 Task: Create new contact,   with mail id: 'Madison_Walker@Protonmail.com', first name: 'Madison', Last name: 'Walker', Job Title: Systems Administrator, Phone number (305) 555-1234. Change life cycle stage to  'Lead' and lead status to 'New'. Add new company to the associated contact: www.towergate.com and type: Prospect. Logged in from softage.6@softage.net
Action: Mouse moved to (101, 70)
Screenshot: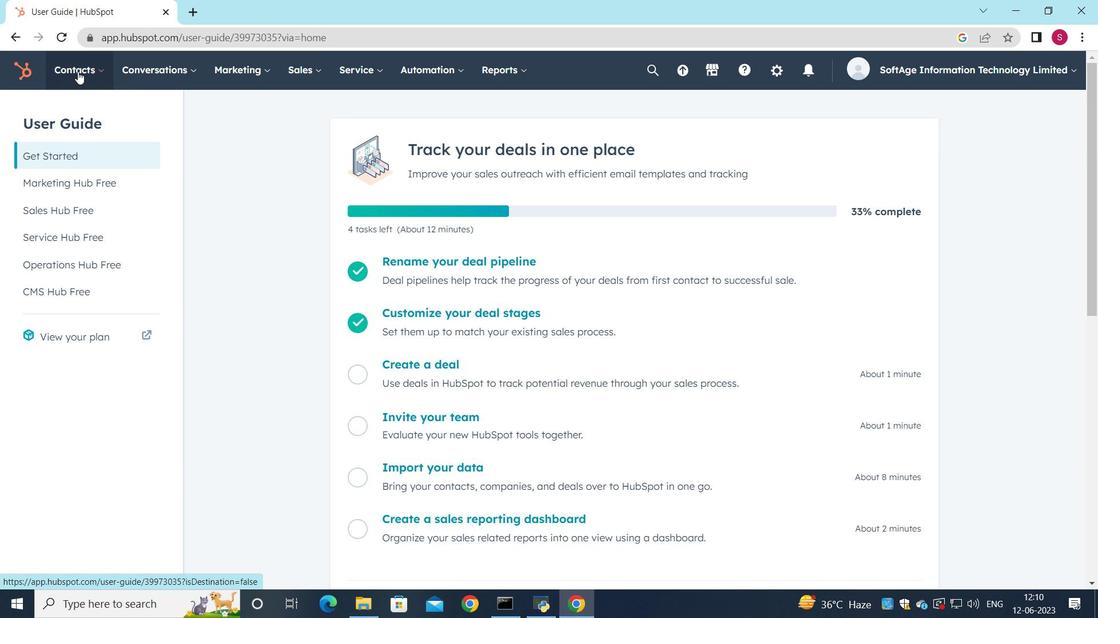 
Action: Mouse pressed left at (101, 70)
Screenshot: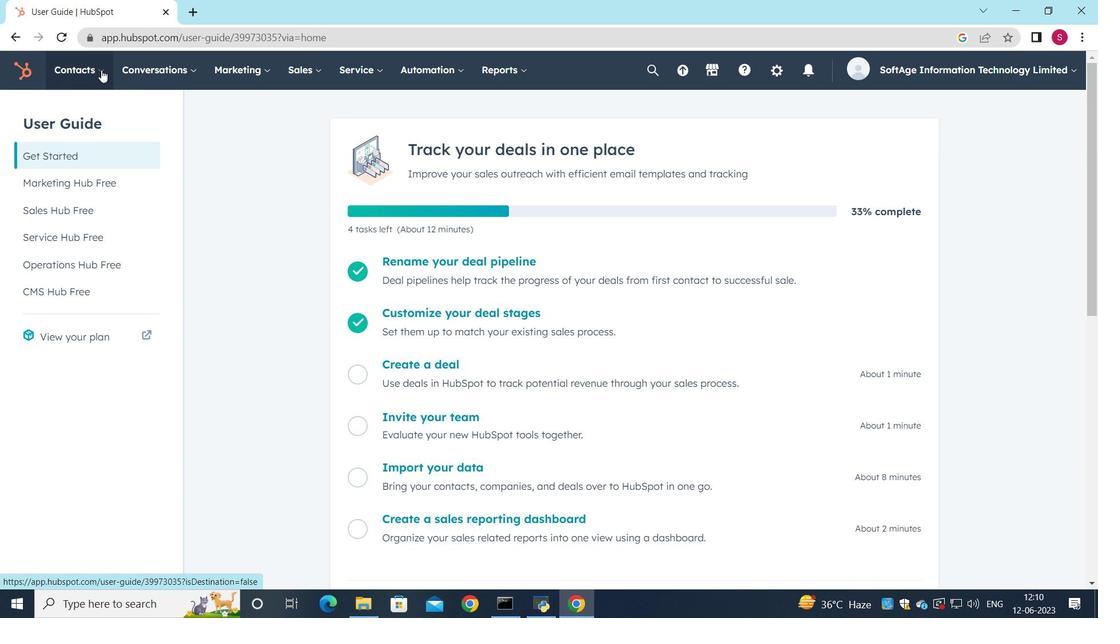
Action: Mouse moved to (105, 105)
Screenshot: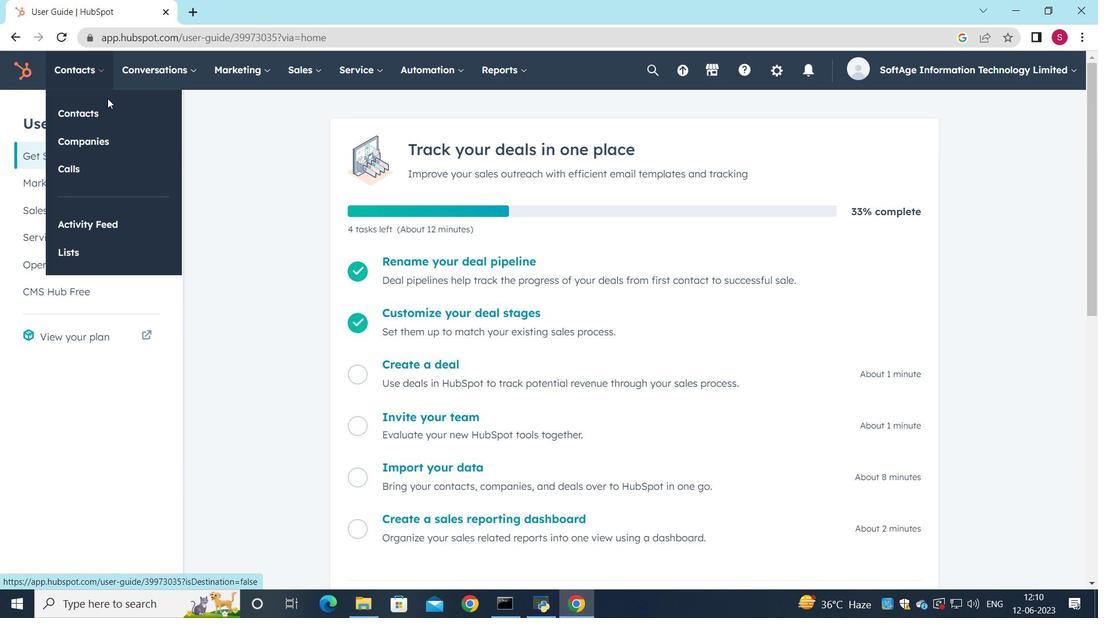 
Action: Mouse pressed left at (105, 105)
Screenshot: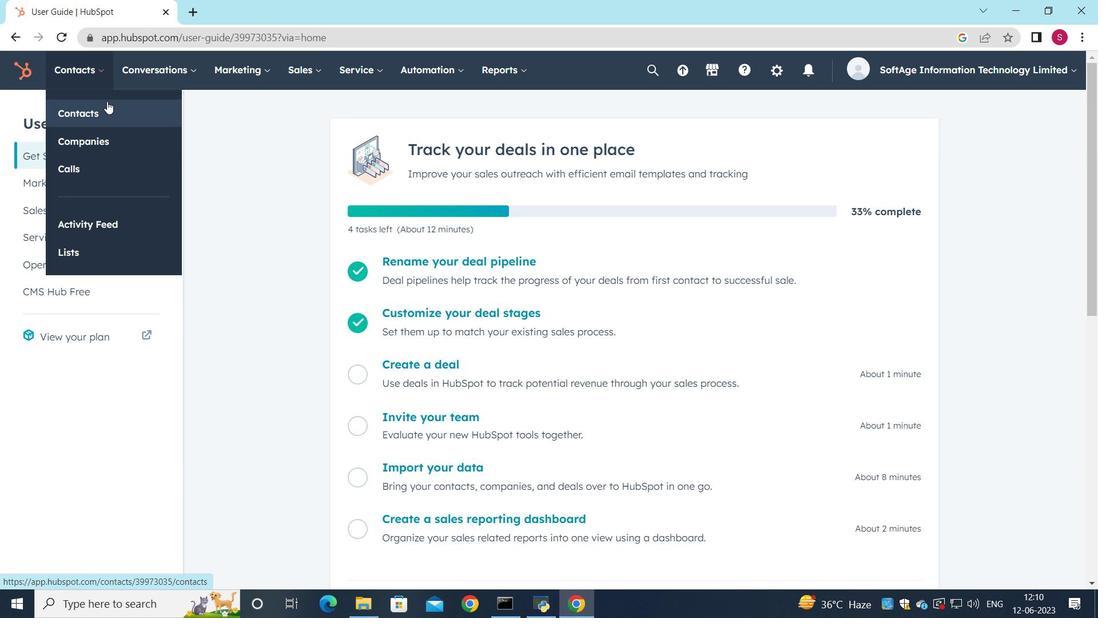 
Action: Mouse moved to (1017, 124)
Screenshot: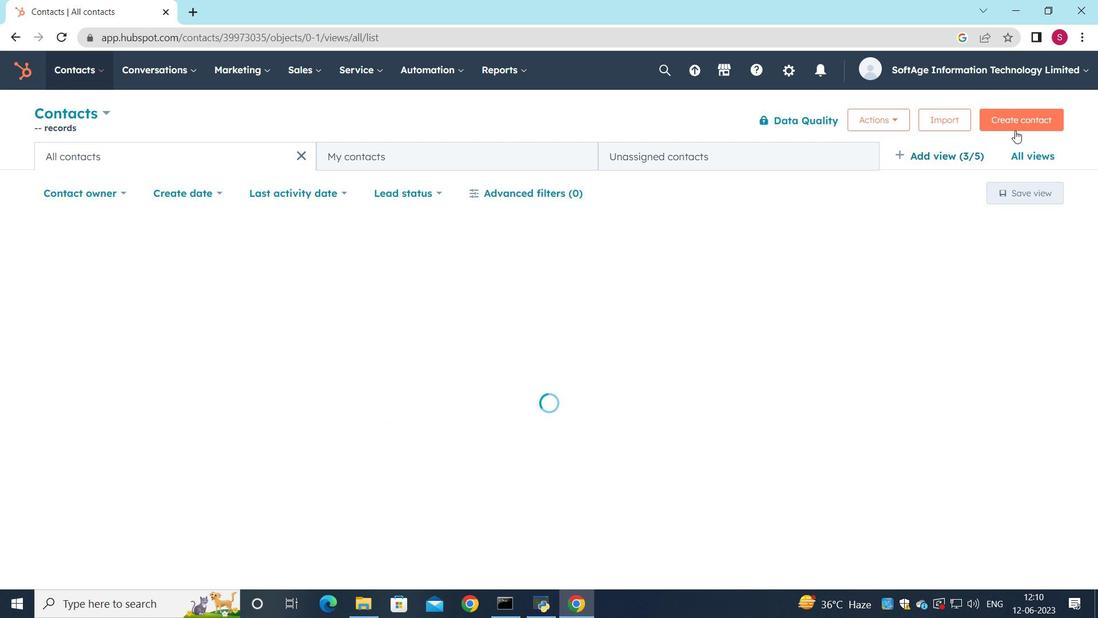 
Action: Mouse pressed left at (1017, 124)
Screenshot: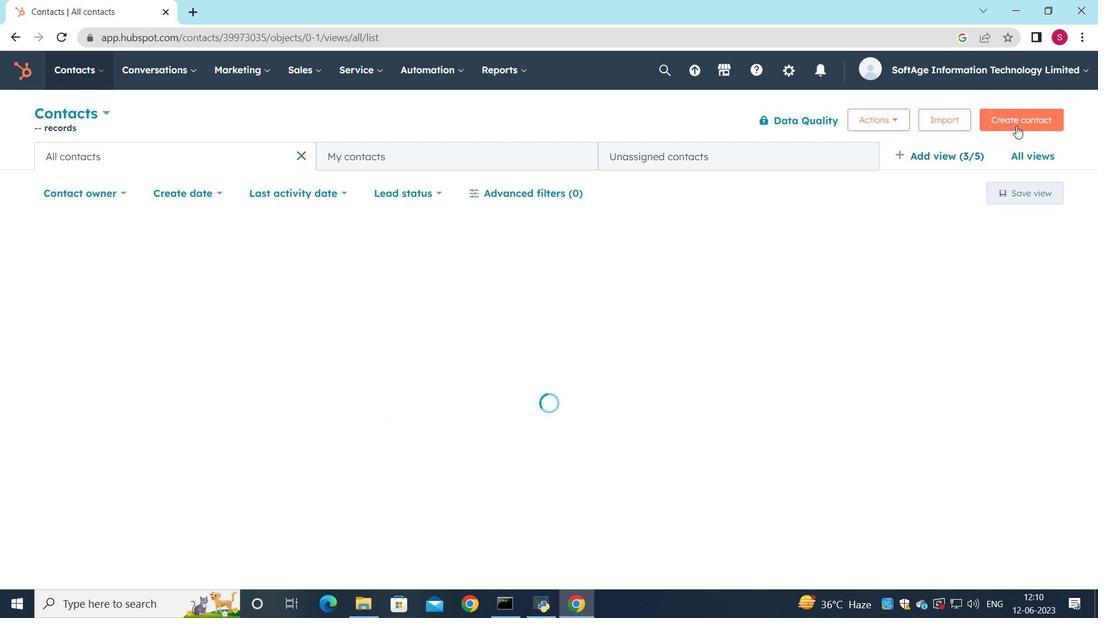 
Action: Mouse moved to (823, 183)
Screenshot: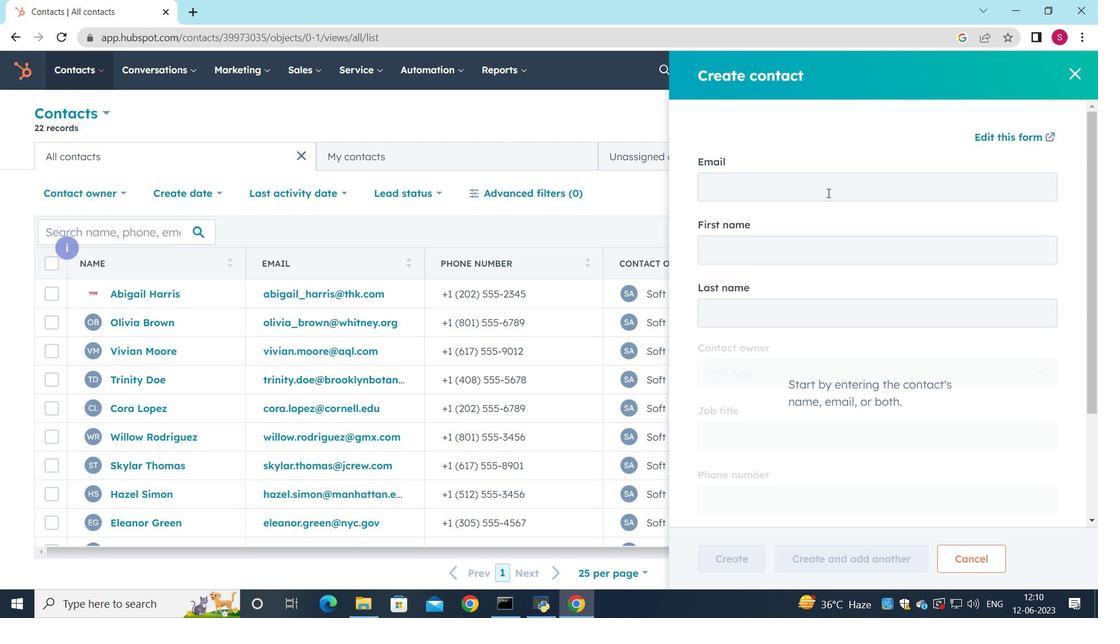 
Action: Mouse pressed left at (823, 183)
Screenshot: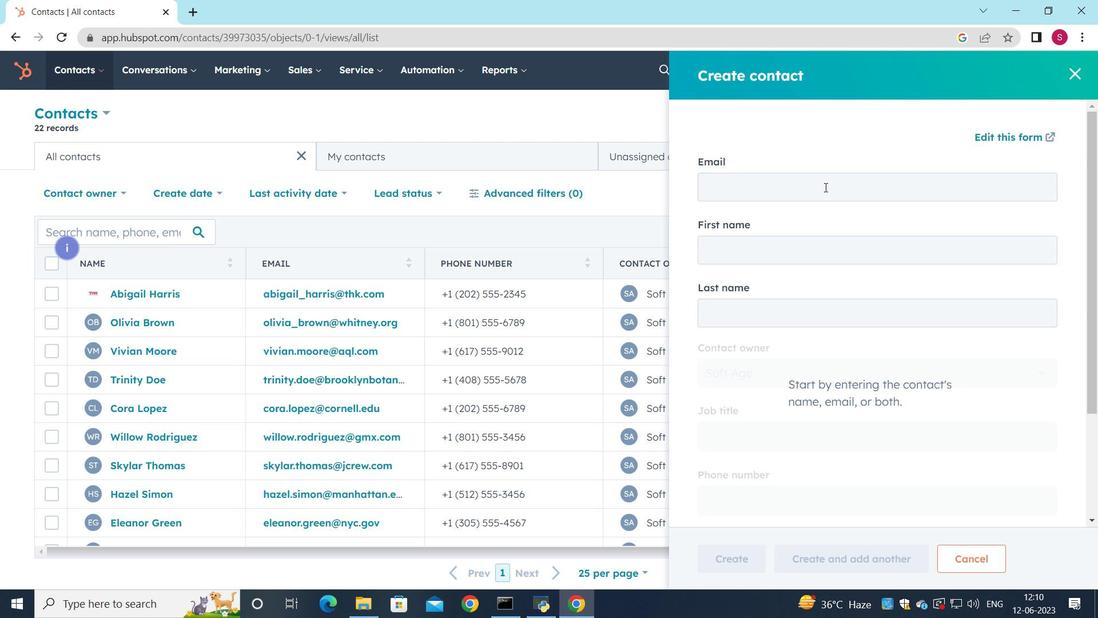 
Action: Key pressed <Key.shift><Key.shift>Madispn<Key.backspace><Key.backspace>on<Key.shift><Key.shift><Key.shift><Key.shift><Key.shift><Key.shift><Key.shift><Key.shift><Key.shift><Key.shift><Key.shift><Key.shift><Key.shift><Key.shift><Key.shift>_<Key.shift>Walker<Key.shift>@<Key.shift>Protonmail.com
Screenshot: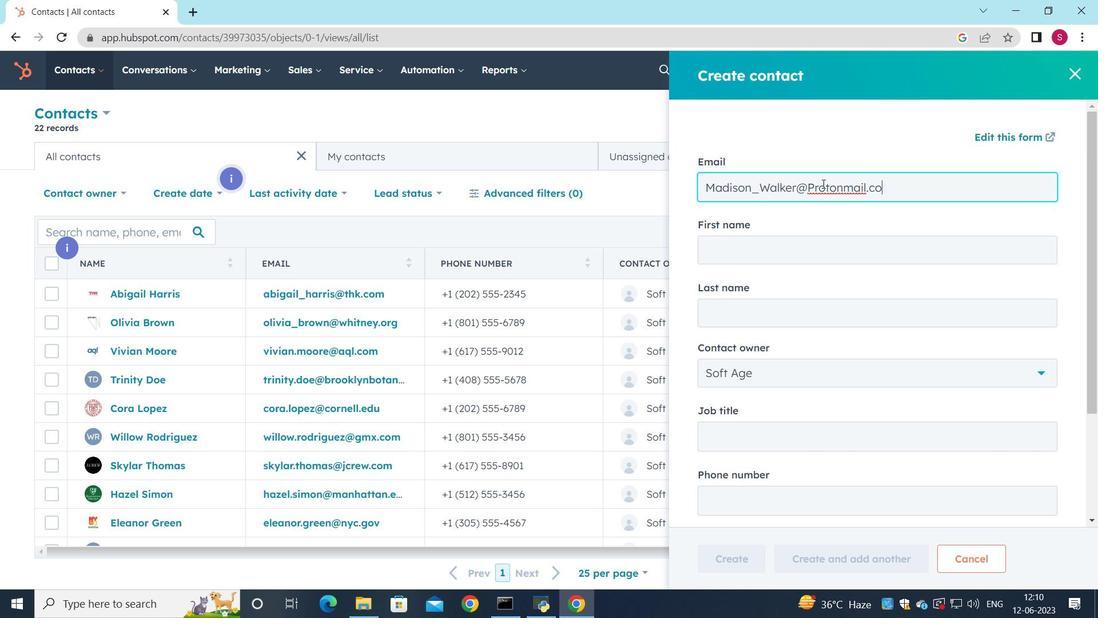 
Action: Mouse moved to (730, 261)
Screenshot: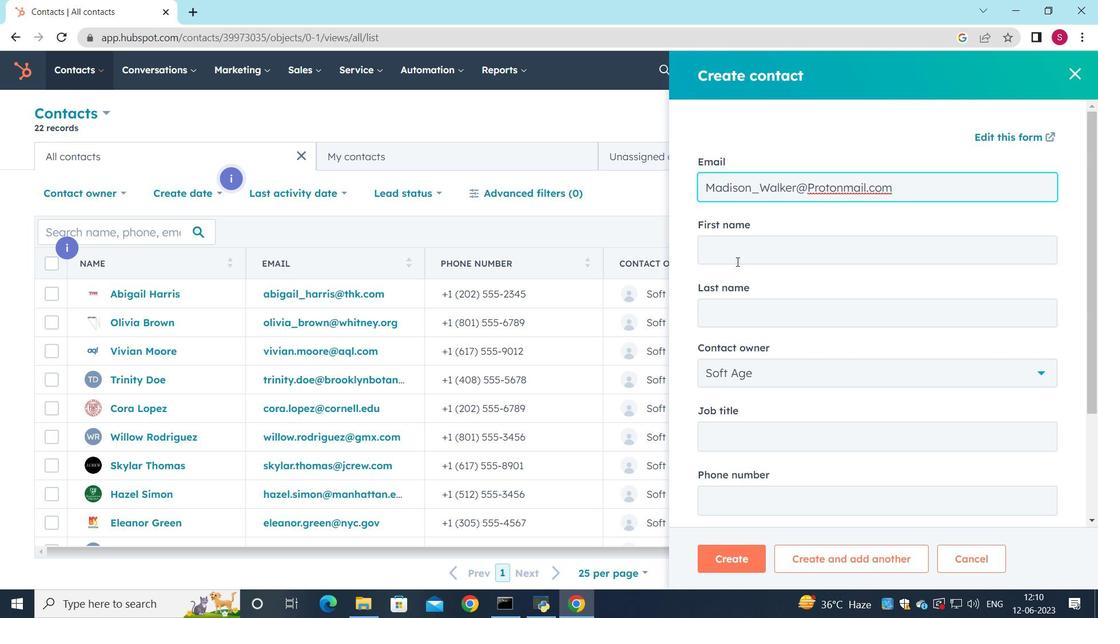 
Action: Mouse pressed left at (730, 261)
Screenshot: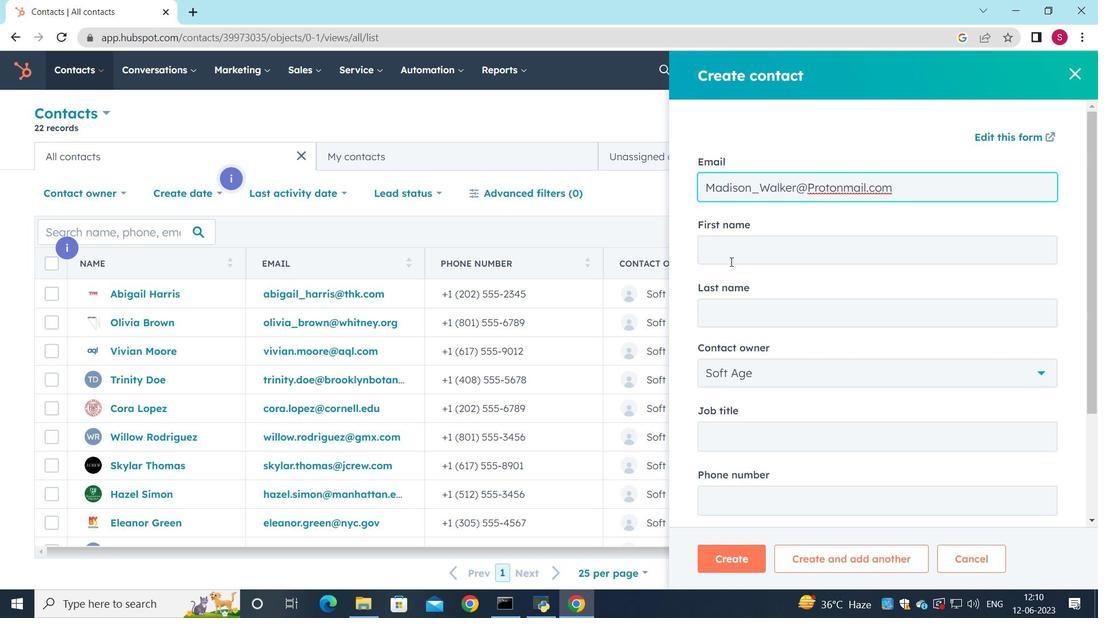 
Action: Mouse moved to (736, 261)
Screenshot: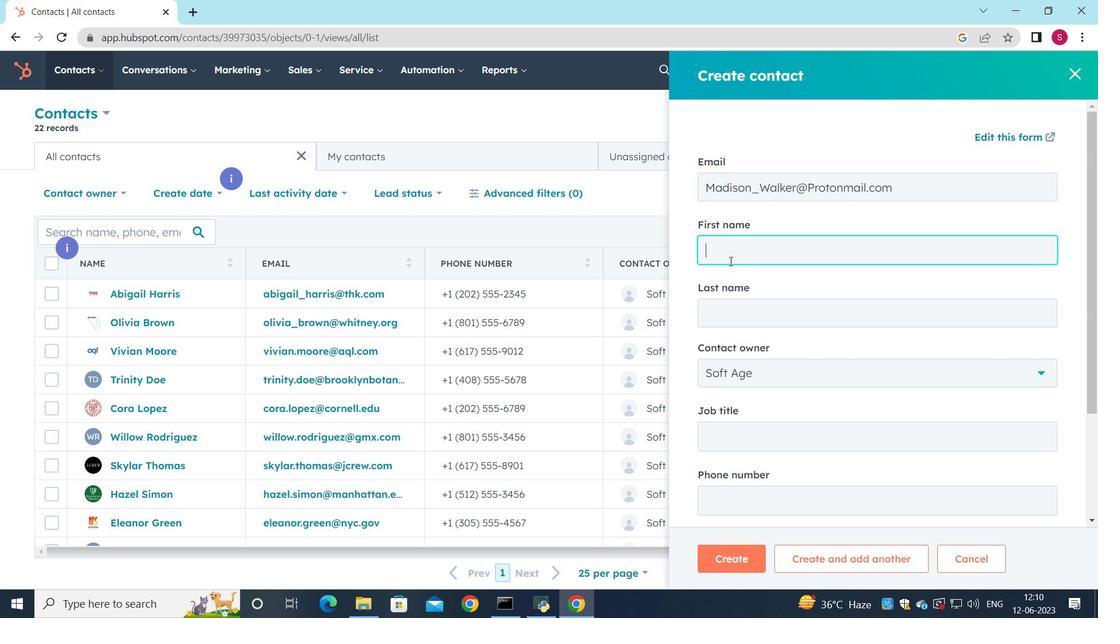 
Action: Key pressed <Key.shift><Key.shift><Key.shift>Madison
Screenshot: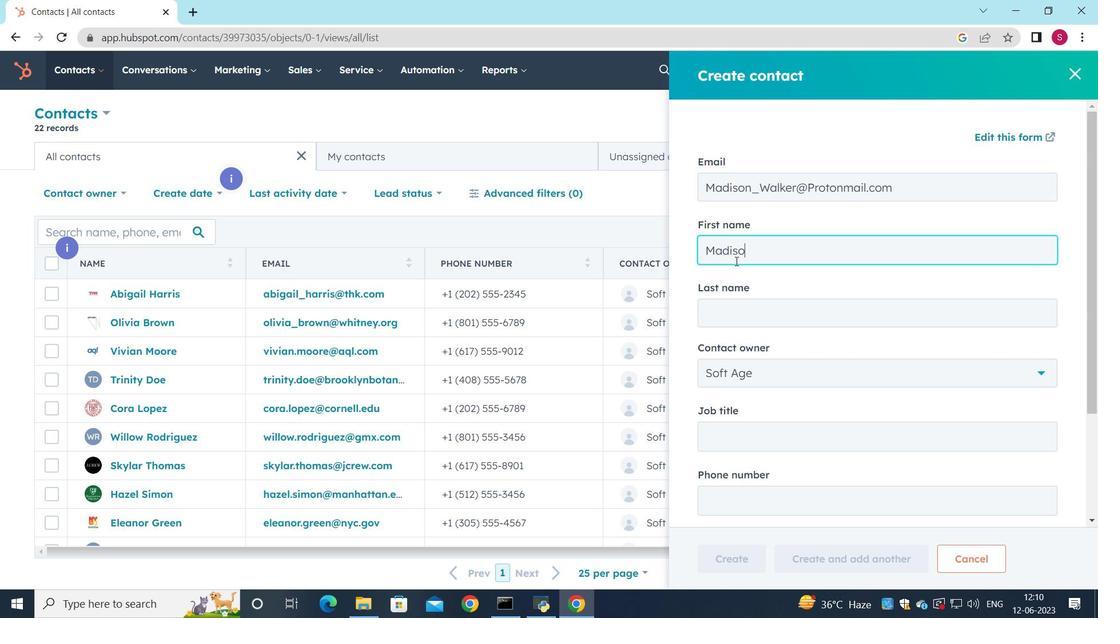 
Action: Mouse moved to (772, 325)
Screenshot: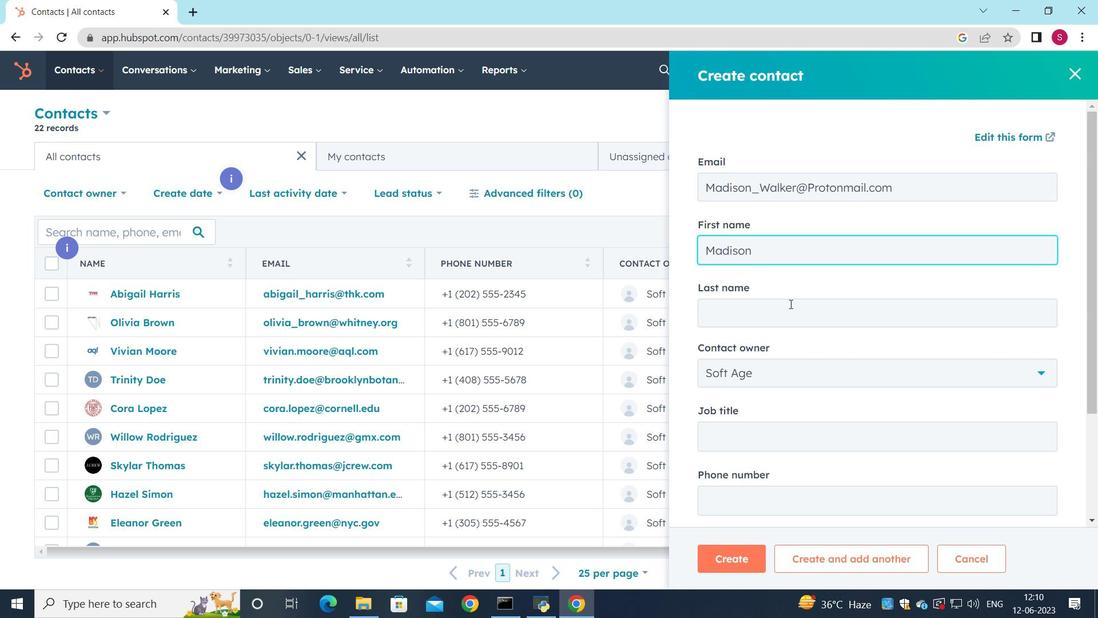 
Action: Mouse pressed left at (772, 325)
Screenshot: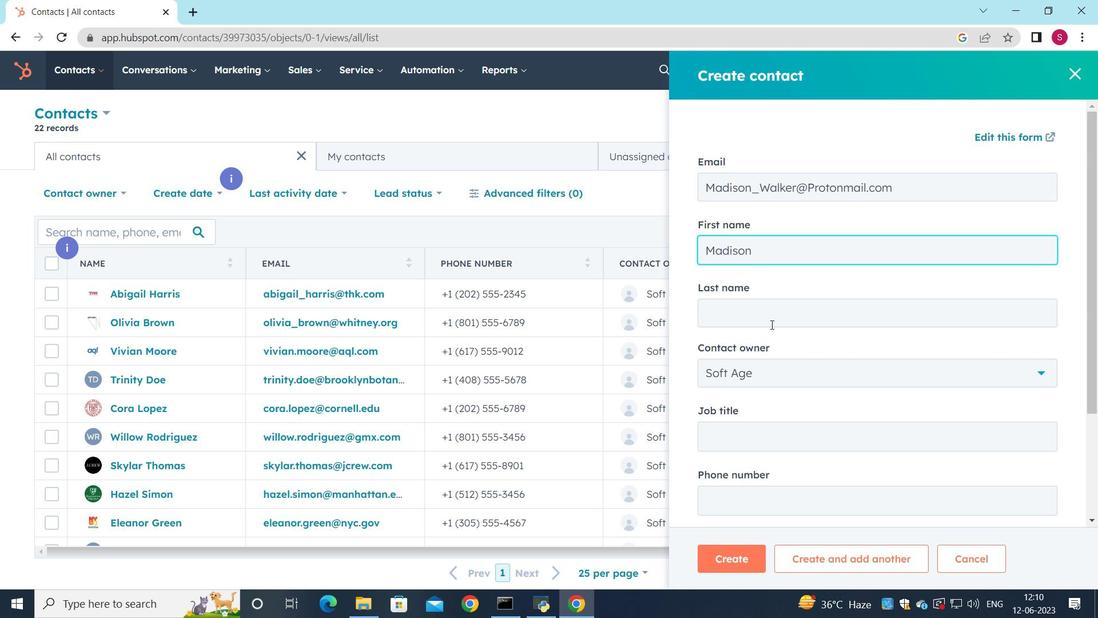 
Action: Key pressed <Key.shift><Key.shift><Key.shift><Key.shift><Key.shift>Wal;ker<Key.backspace><Key.backspace><Key.backspace><Key.backspace>ker
Screenshot: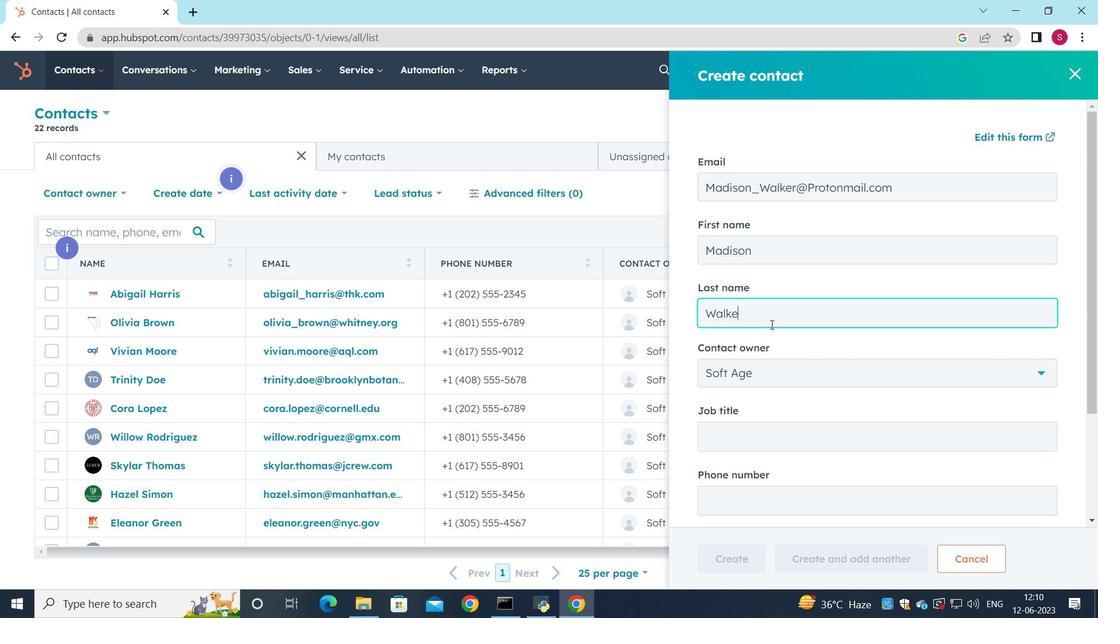 
Action: Mouse moved to (776, 321)
Screenshot: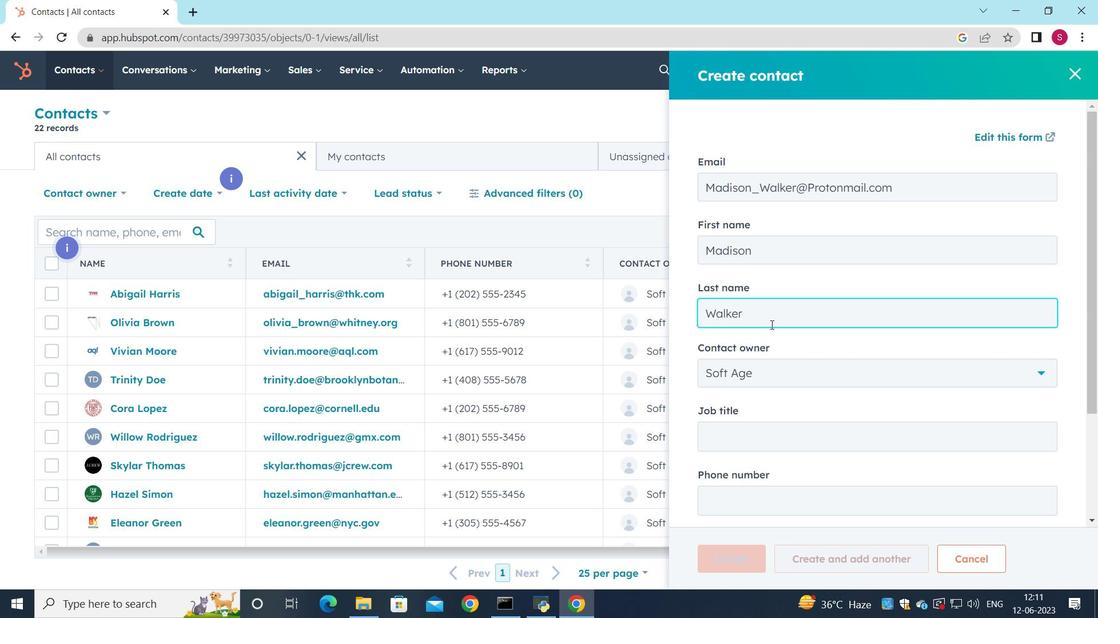 
Action: Mouse scrolled (776, 320) with delta (0, 0)
Screenshot: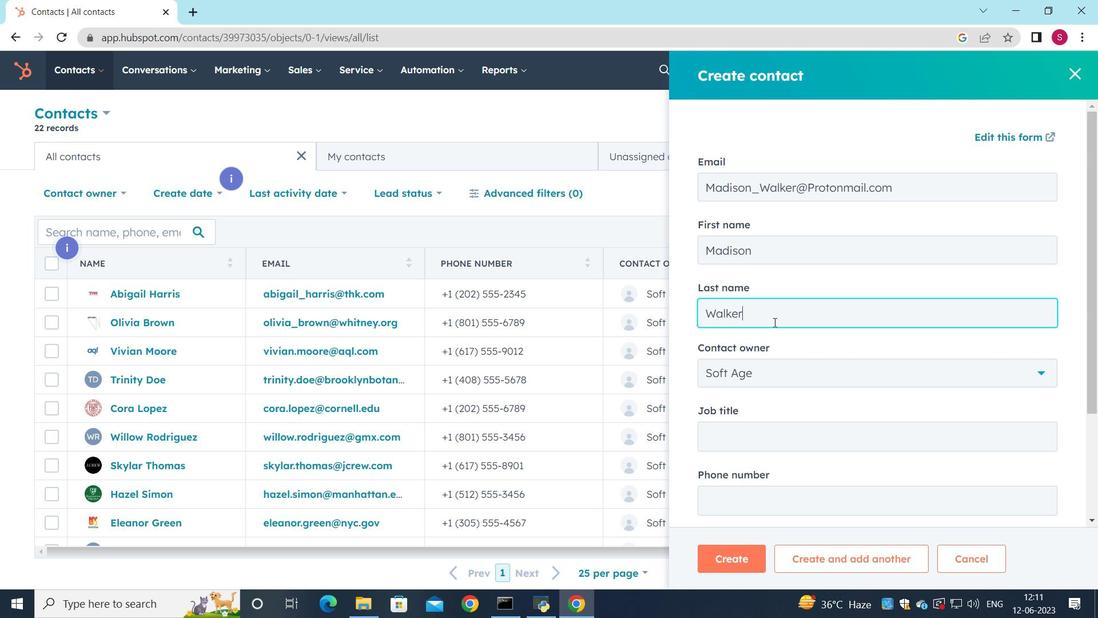 
Action: Mouse scrolled (776, 320) with delta (0, 0)
Screenshot: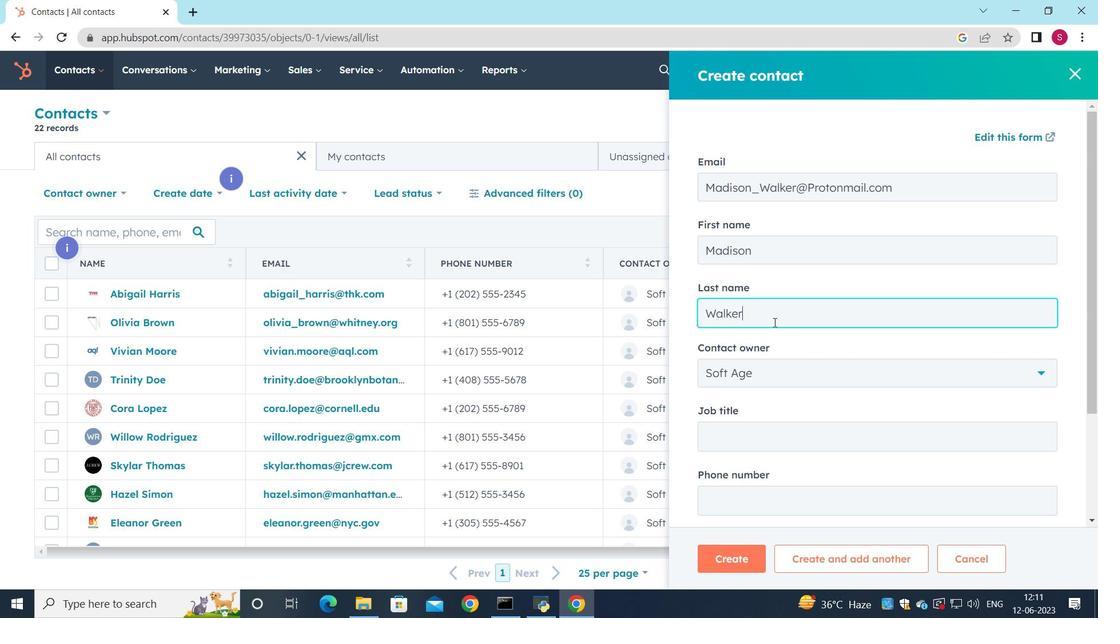 
Action: Mouse scrolled (776, 320) with delta (0, 0)
Screenshot: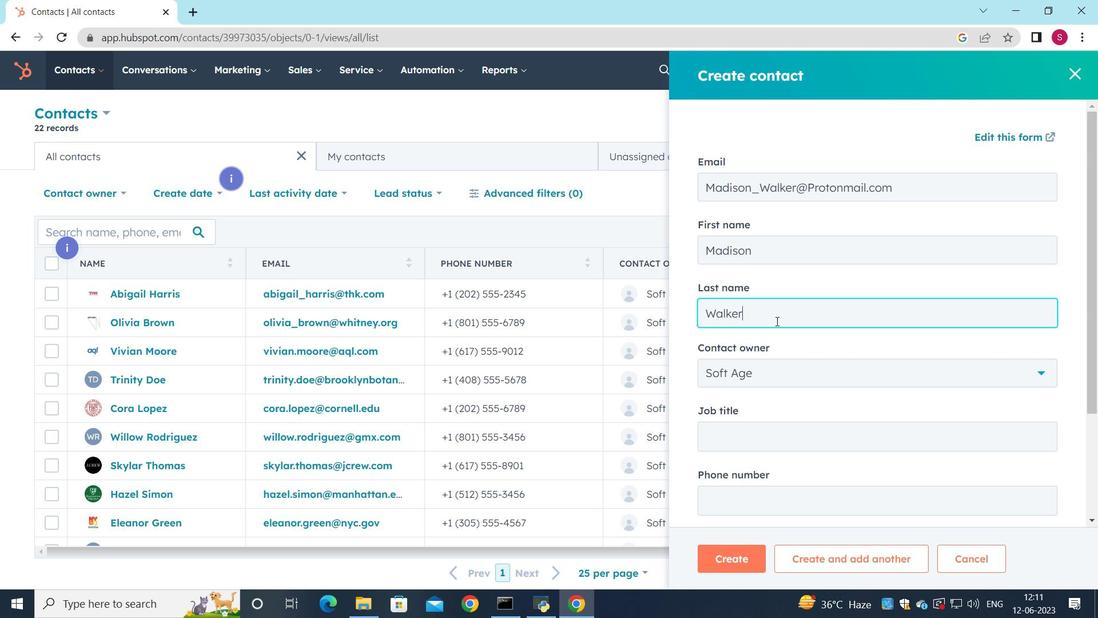 
Action: Mouse moved to (745, 284)
Screenshot: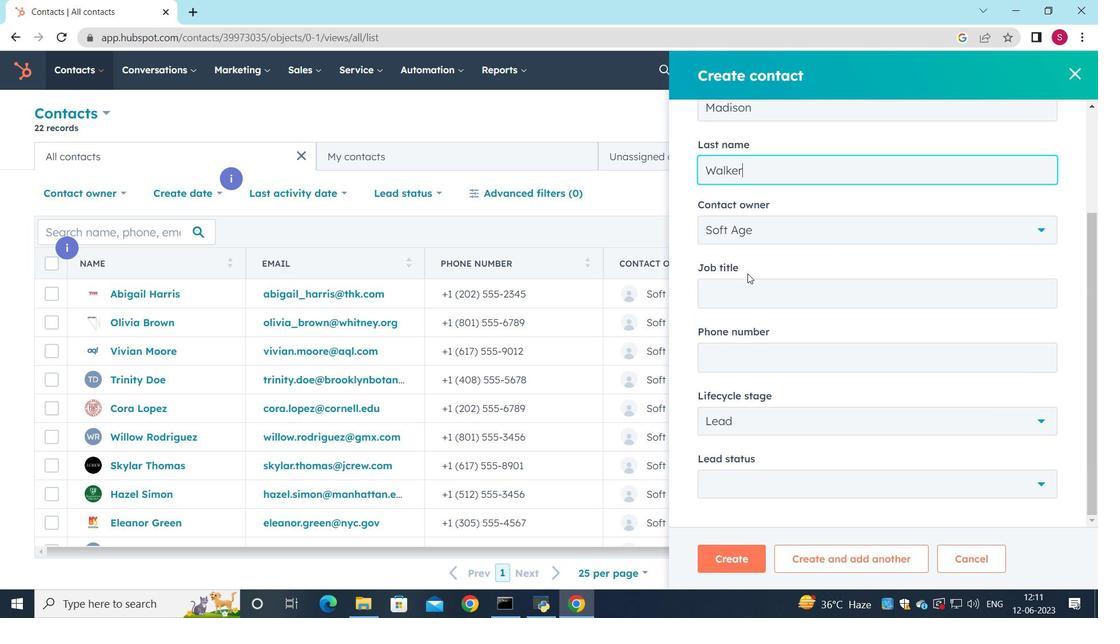 
Action: Mouse pressed left at (745, 284)
Screenshot: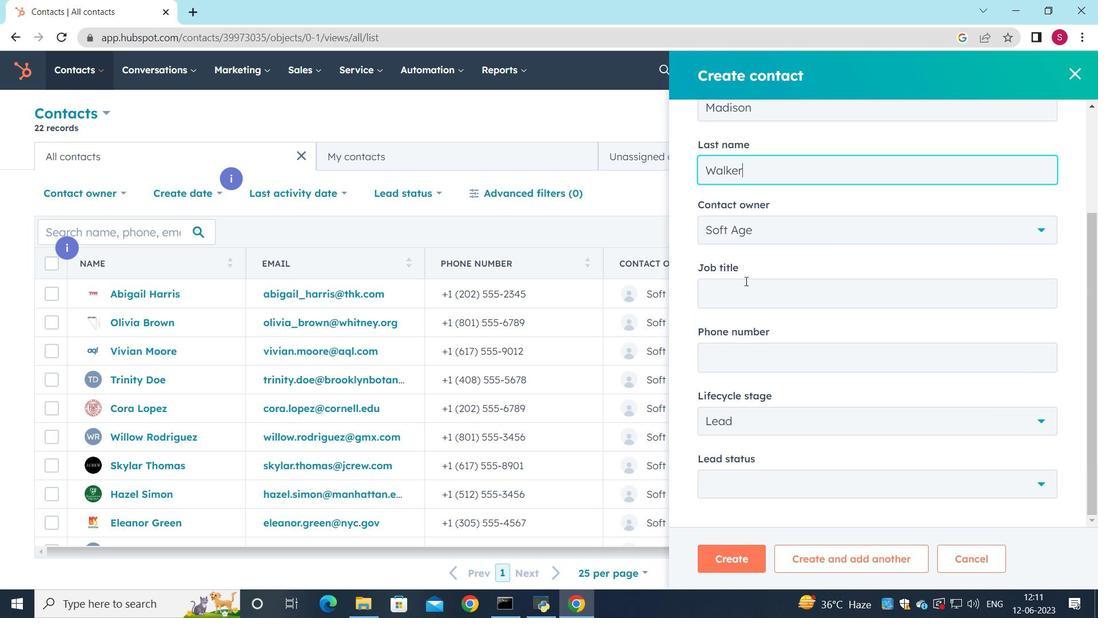 
Action: Key pressed <Key.shift><Key.shift><Key.shift><Key.shift><Key.shift><Key.shift><Key.shift><Key.shift><Key.shift>Systems<Key.space><Key.shift>Adminstrator
Screenshot: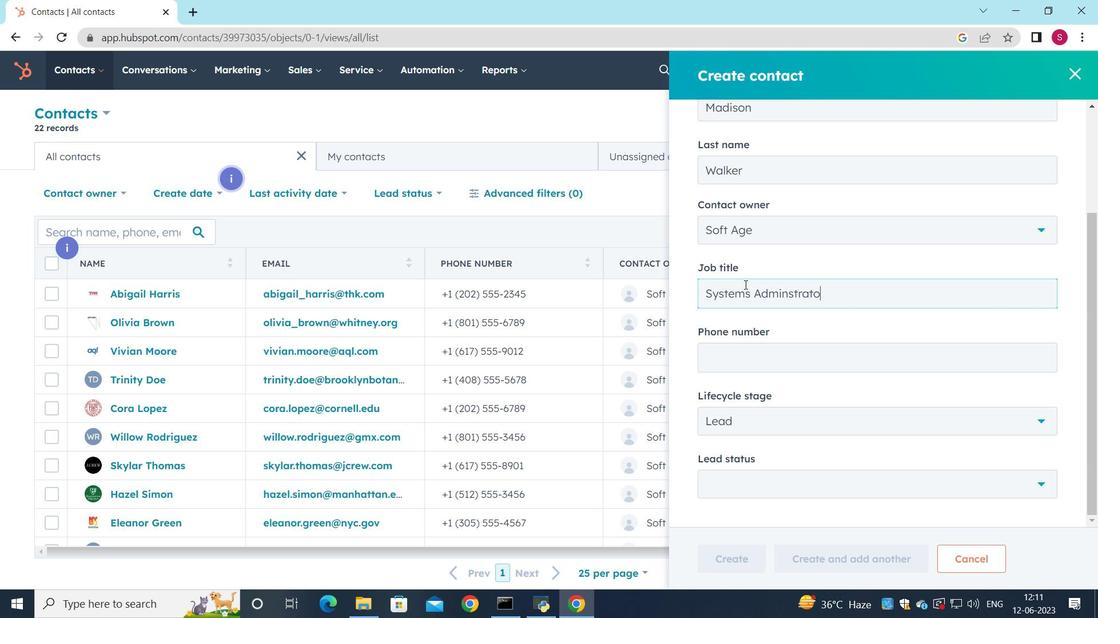 
Action: Mouse moved to (786, 298)
Screenshot: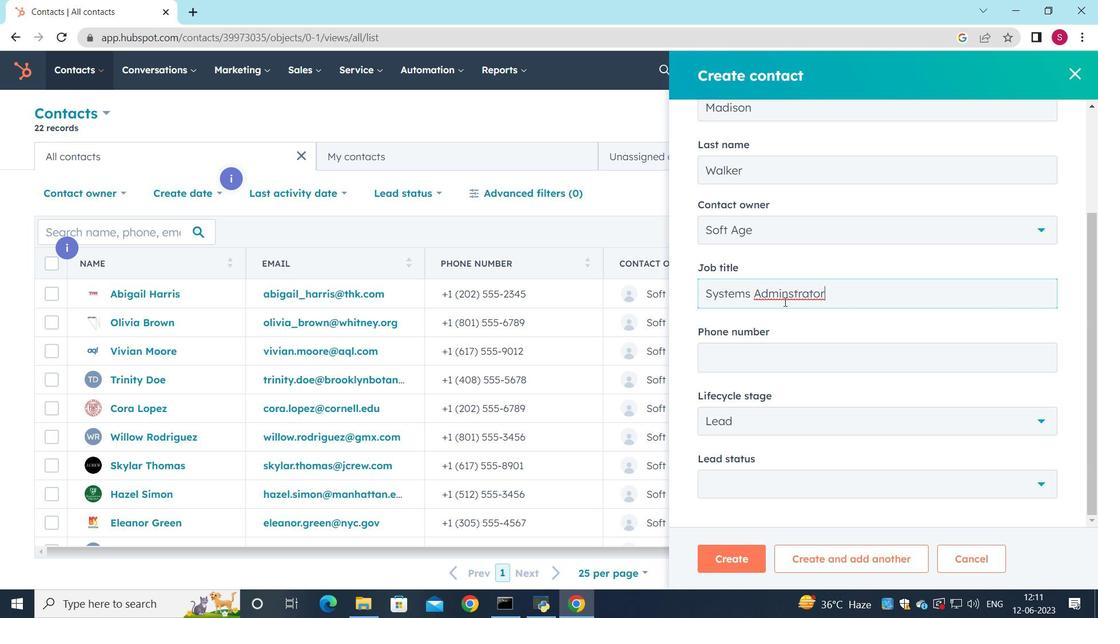 
Action: Mouse pressed left at (786, 298)
Screenshot: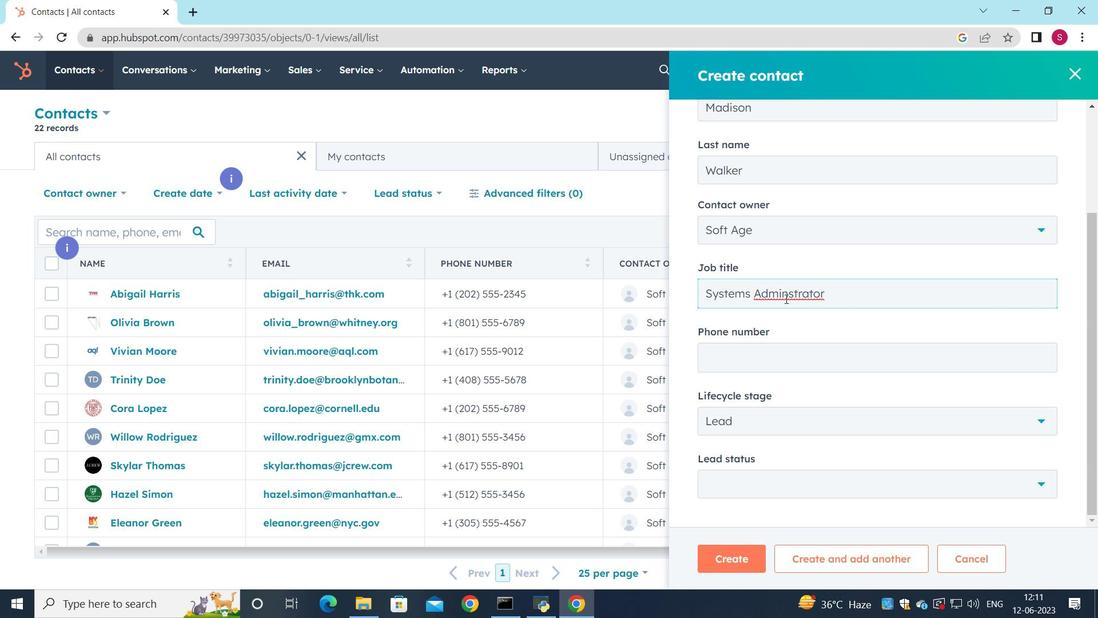 
Action: Key pressed i
Screenshot: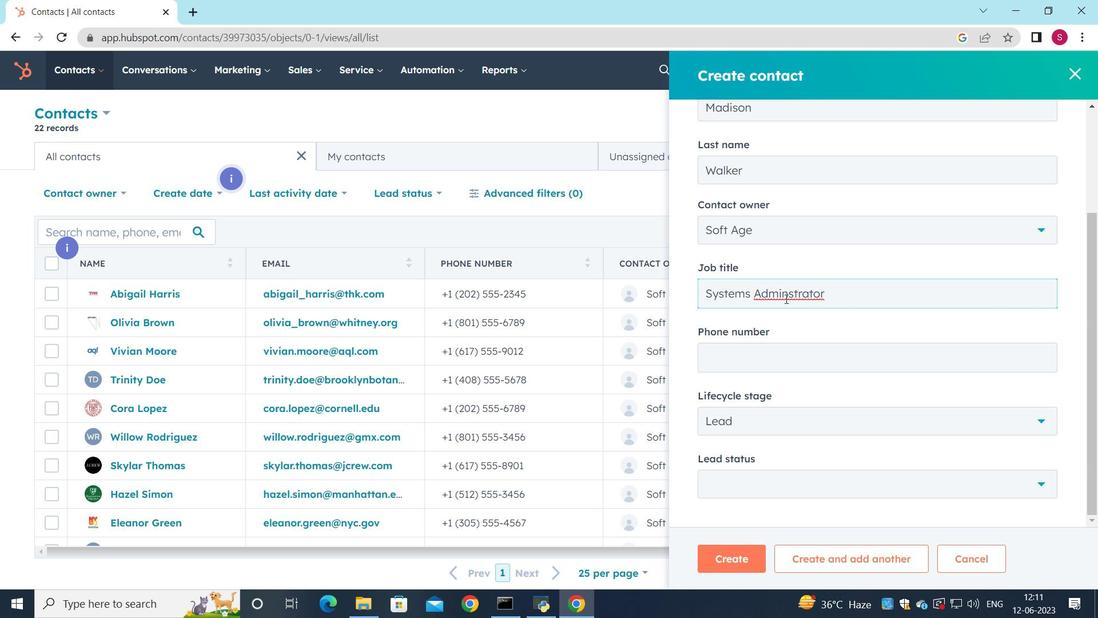 
Action: Mouse moved to (770, 355)
Screenshot: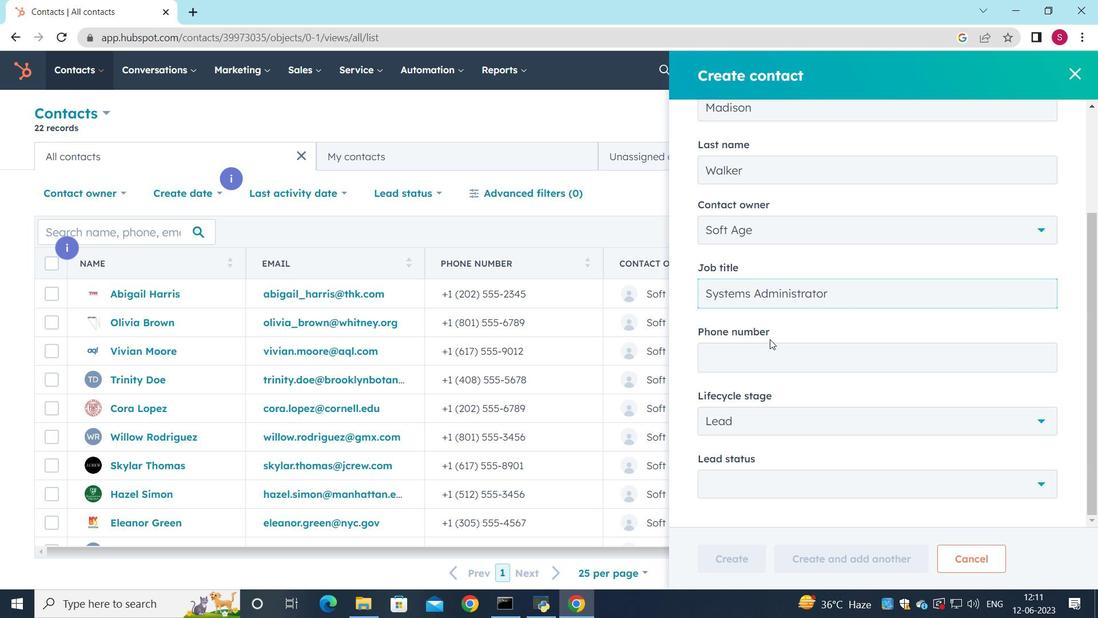 
Action: Mouse pressed left at (770, 355)
Screenshot: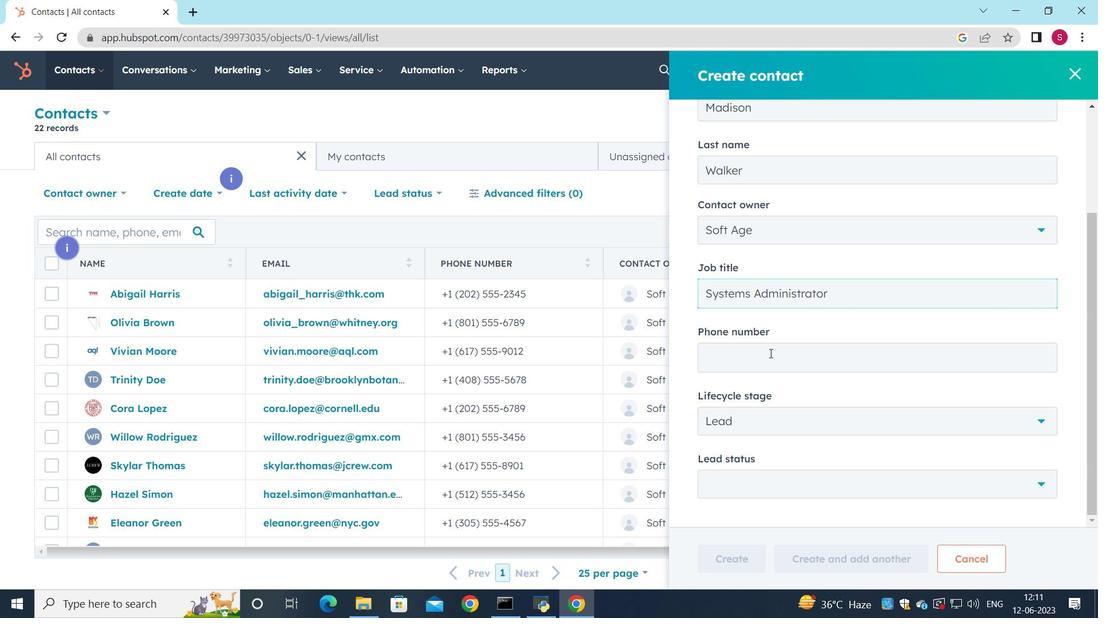
Action: Key pressed 3055551234
Screenshot: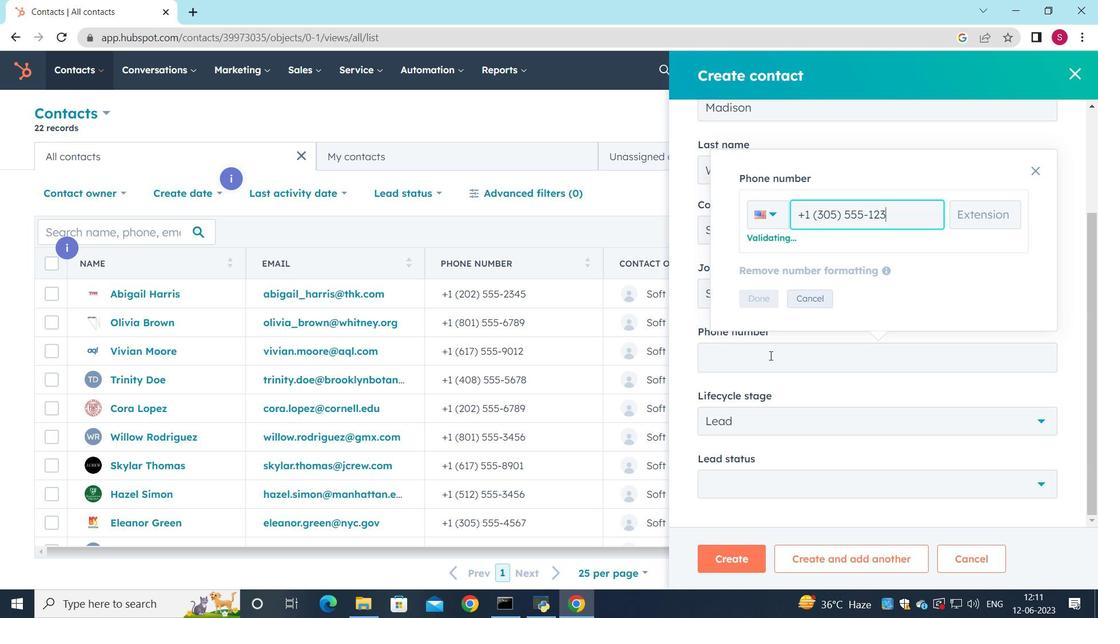 
Action: Mouse moved to (751, 301)
Screenshot: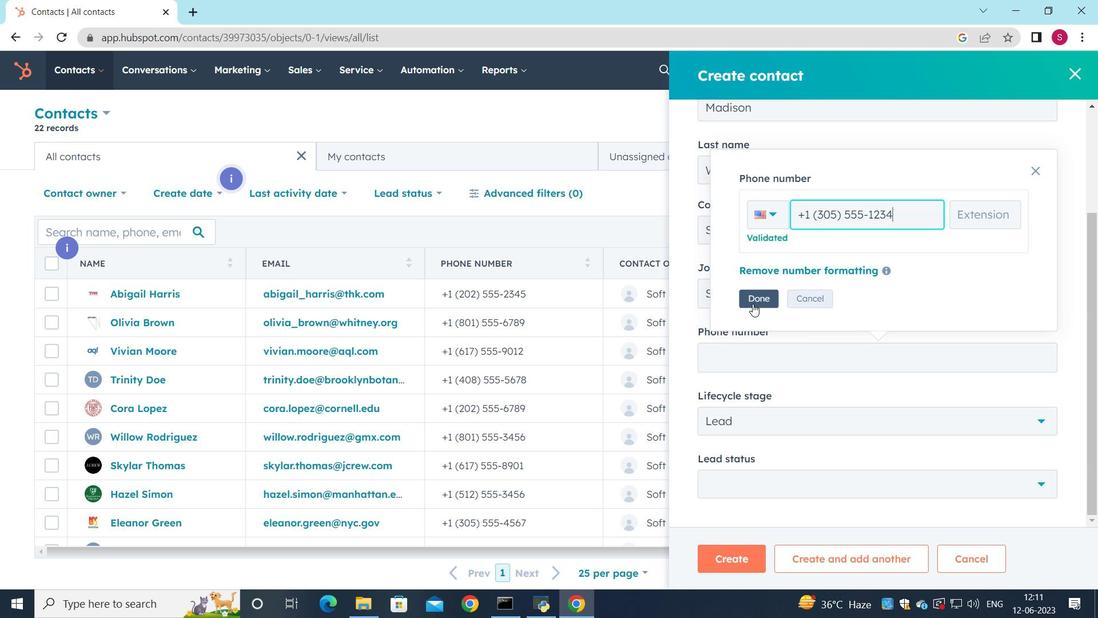 
Action: Mouse pressed left at (751, 301)
Screenshot: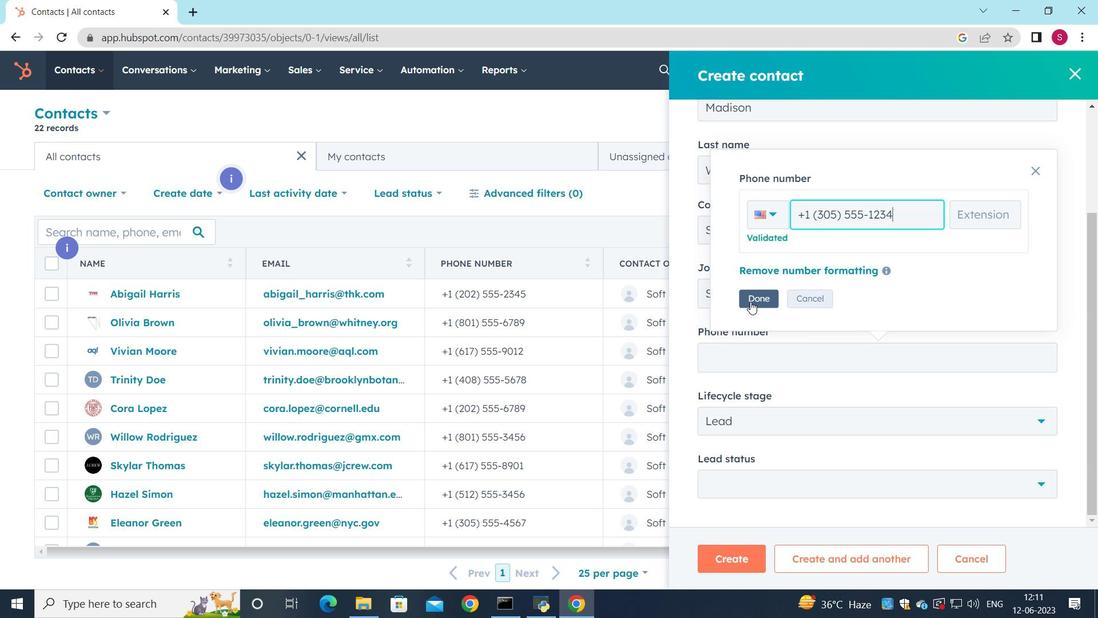 
Action: Mouse moved to (766, 328)
Screenshot: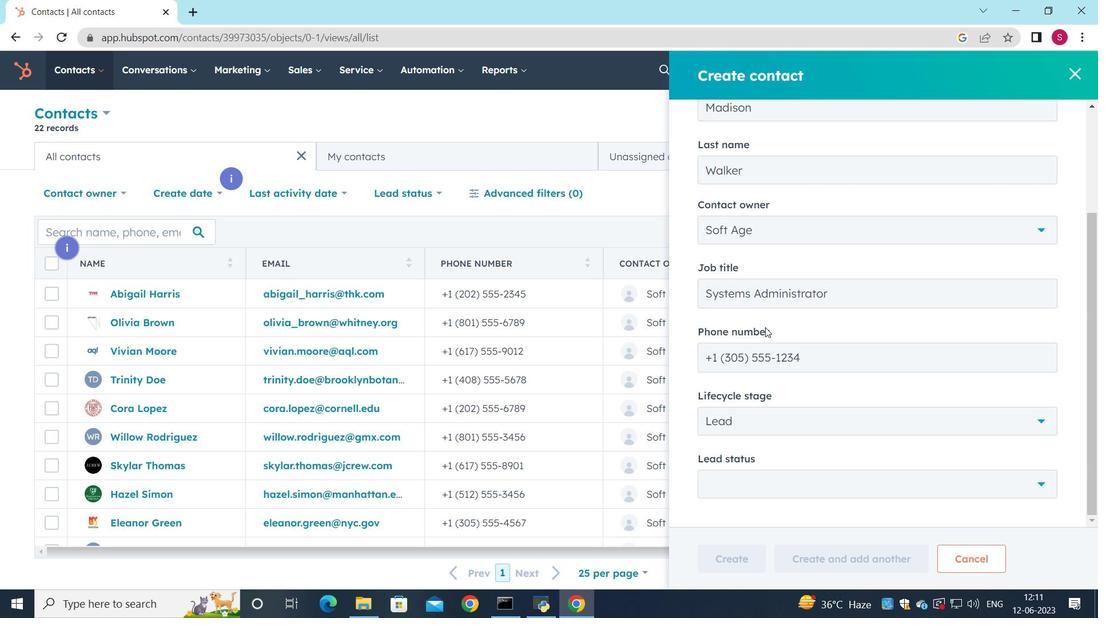 
Action: Mouse scrolled (766, 327) with delta (0, 0)
Screenshot: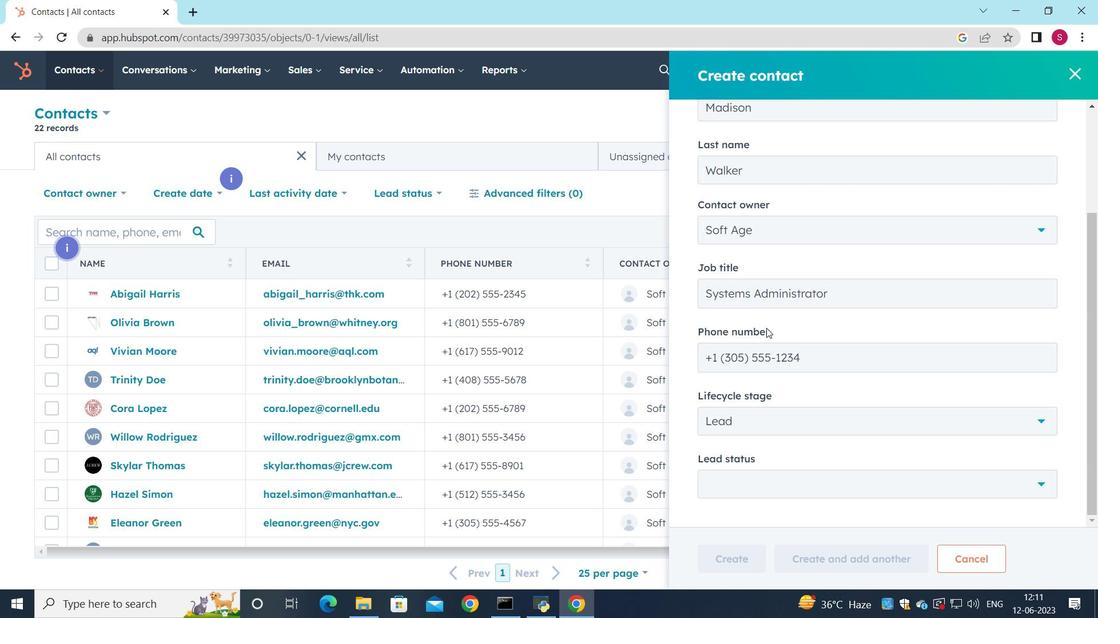 
Action: Mouse moved to (766, 334)
Screenshot: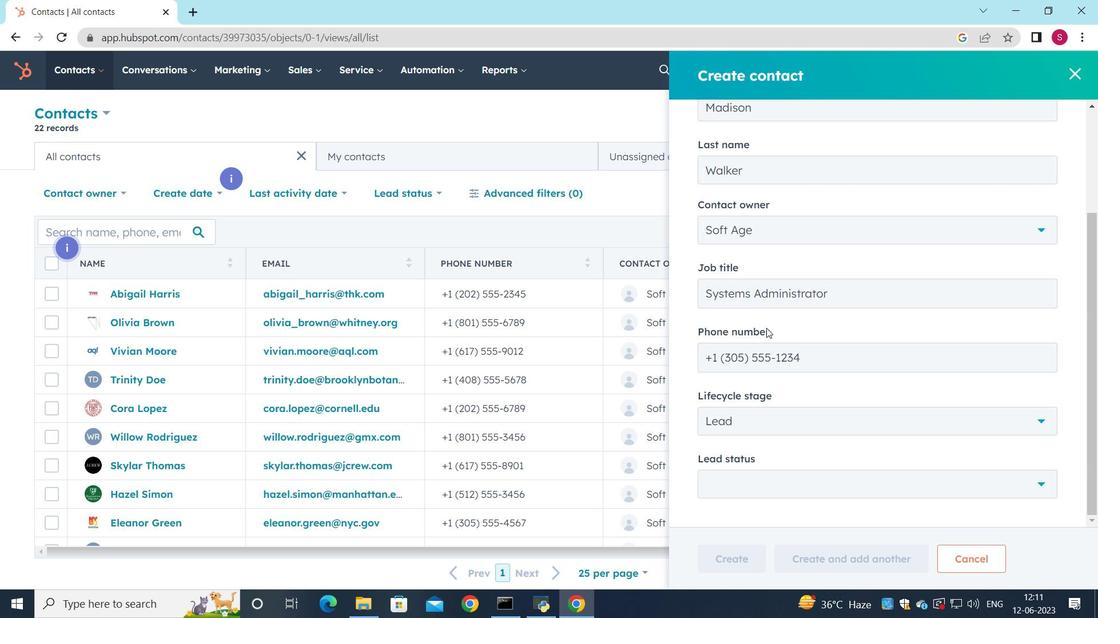 
Action: Mouse scrolled (766, 333) with delta (0, 0)
Screenshot: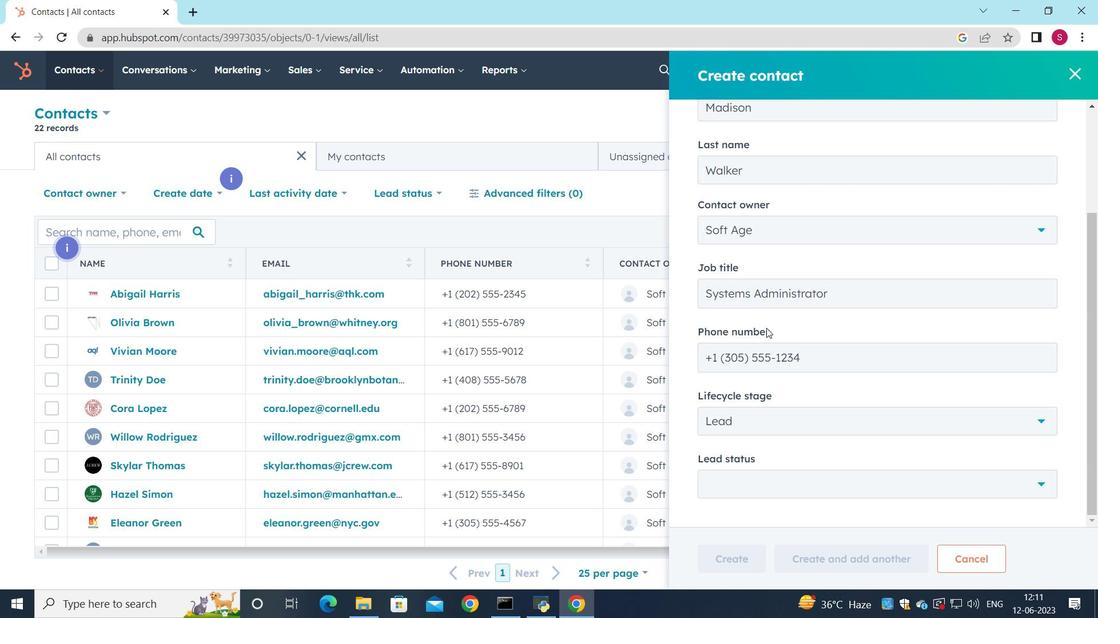 
Action: Mouse moved to (766, 339)
Screenshot: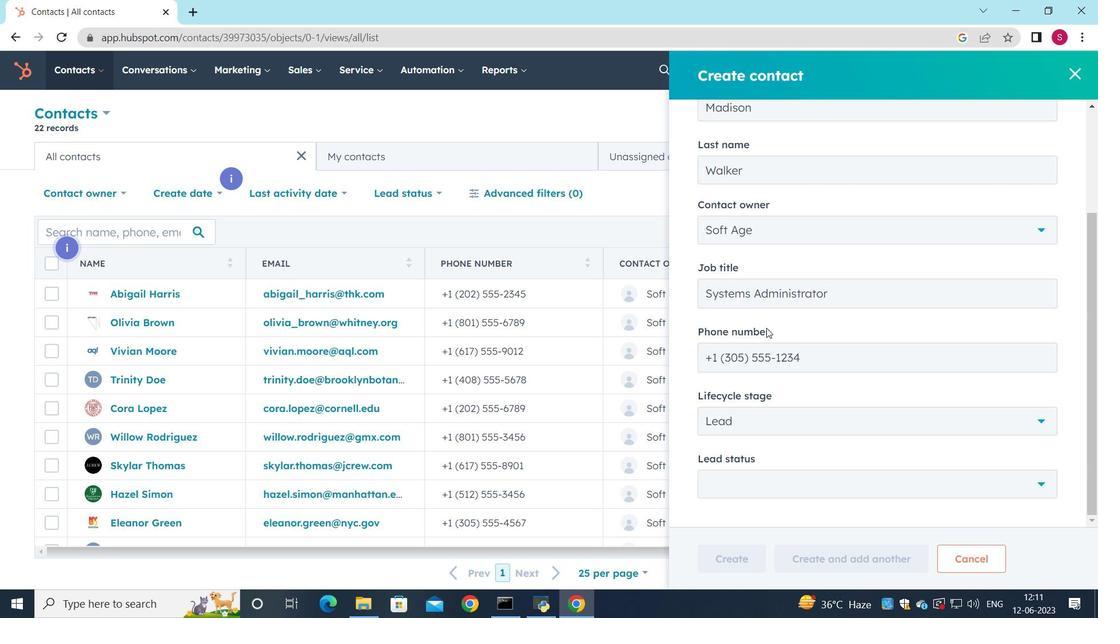 
Action: Mouse scrolled (766, 338) with delta (0, 0)
Screenshot: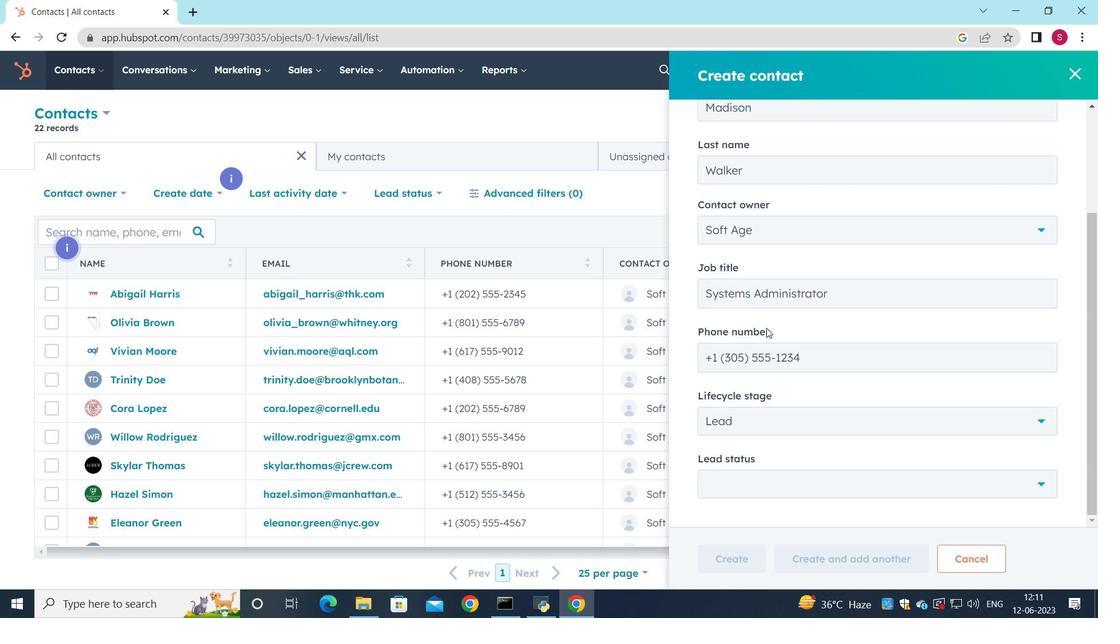
Action: Mouse moved to (792, 480)
Screenshot: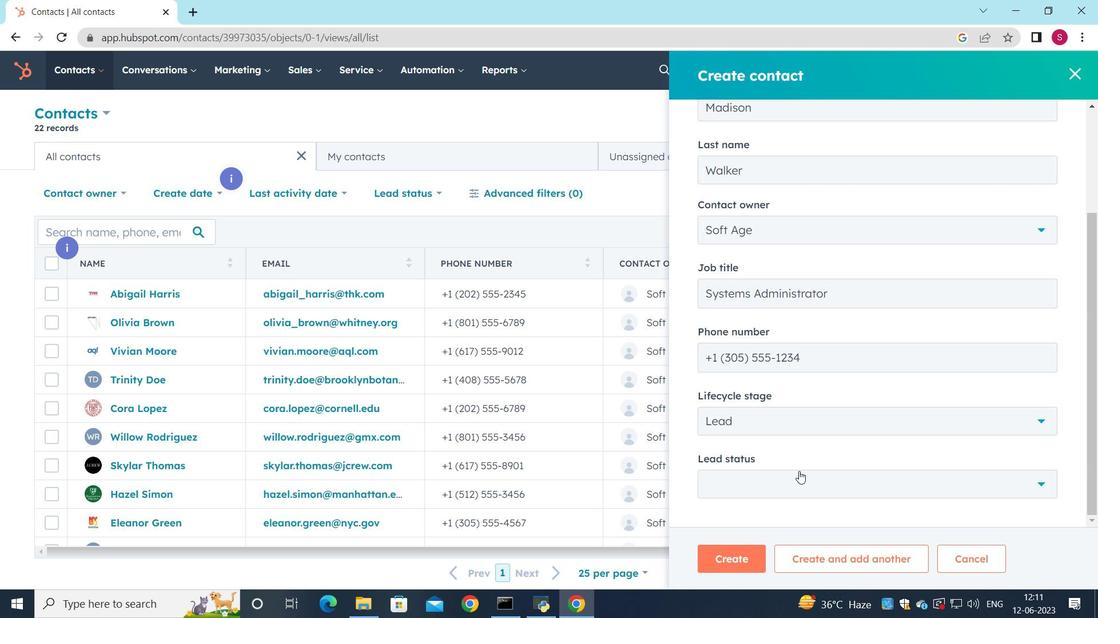 
Action: Mouse pressed left at (792, 480)
Screenshot: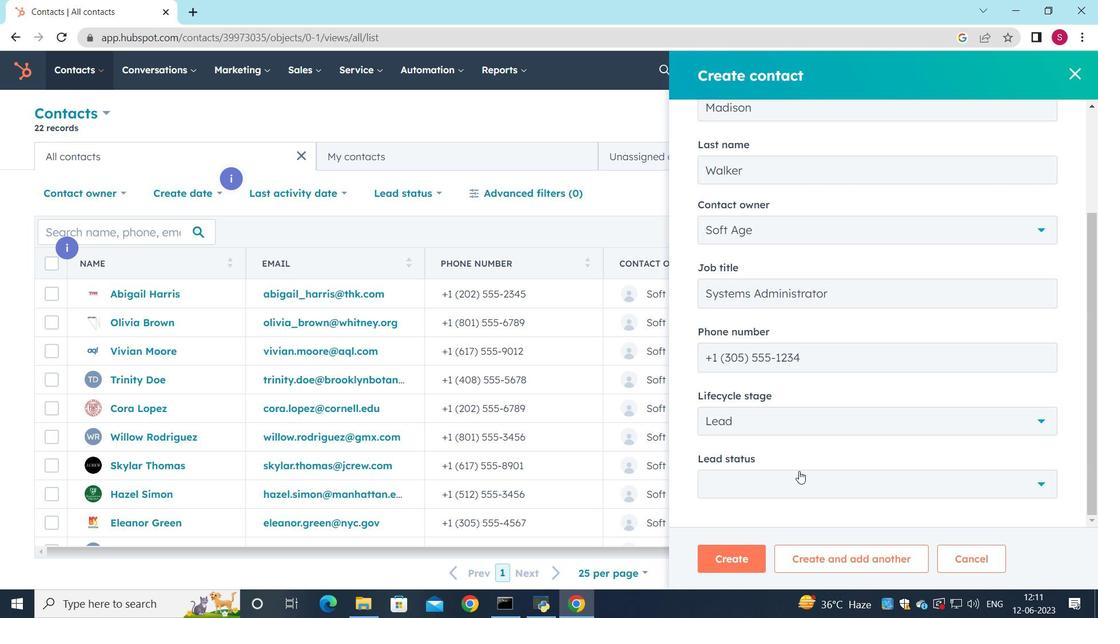 
Action: Mouse moved to (760, 359)
Screenshot: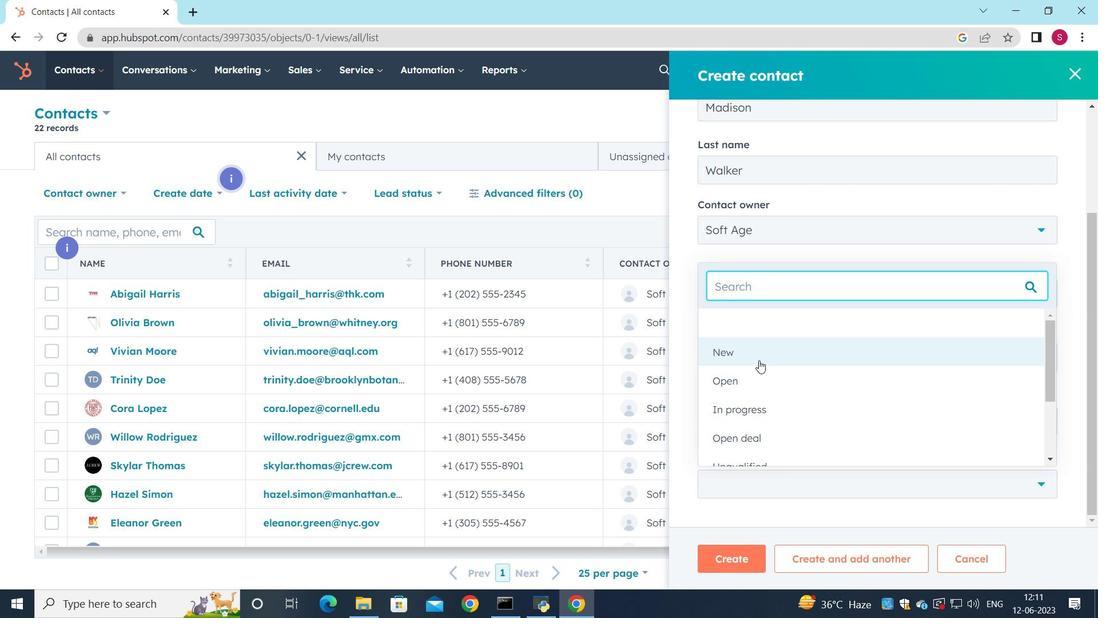 
Action: Mouse pressed left at (760, 359)
Screenshot: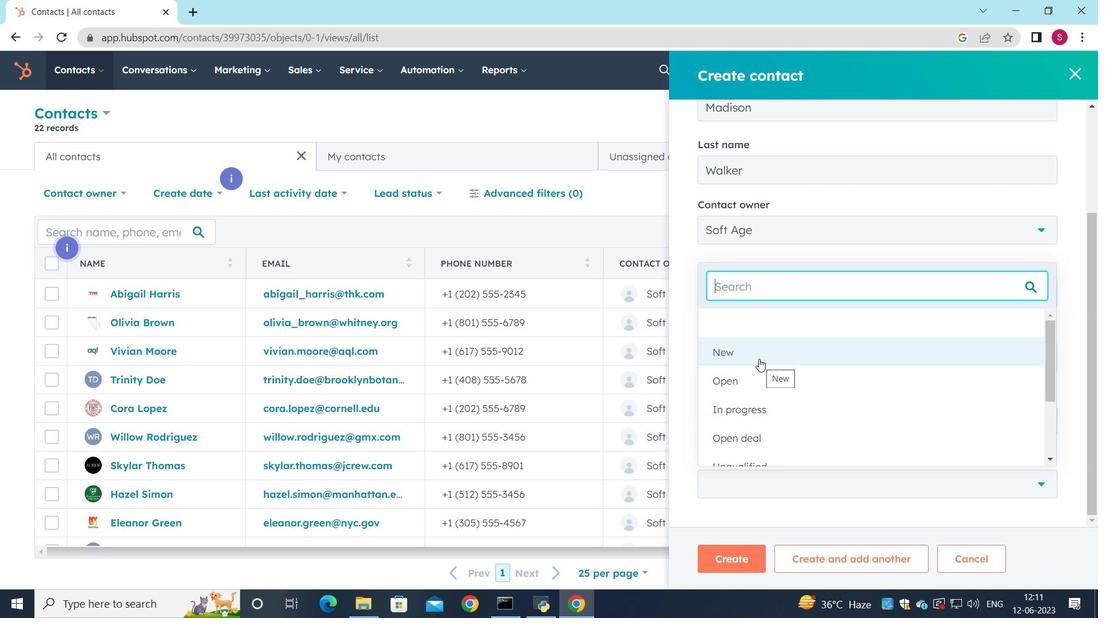 
Action: Mouse moved to (732, 565)
Screenshot: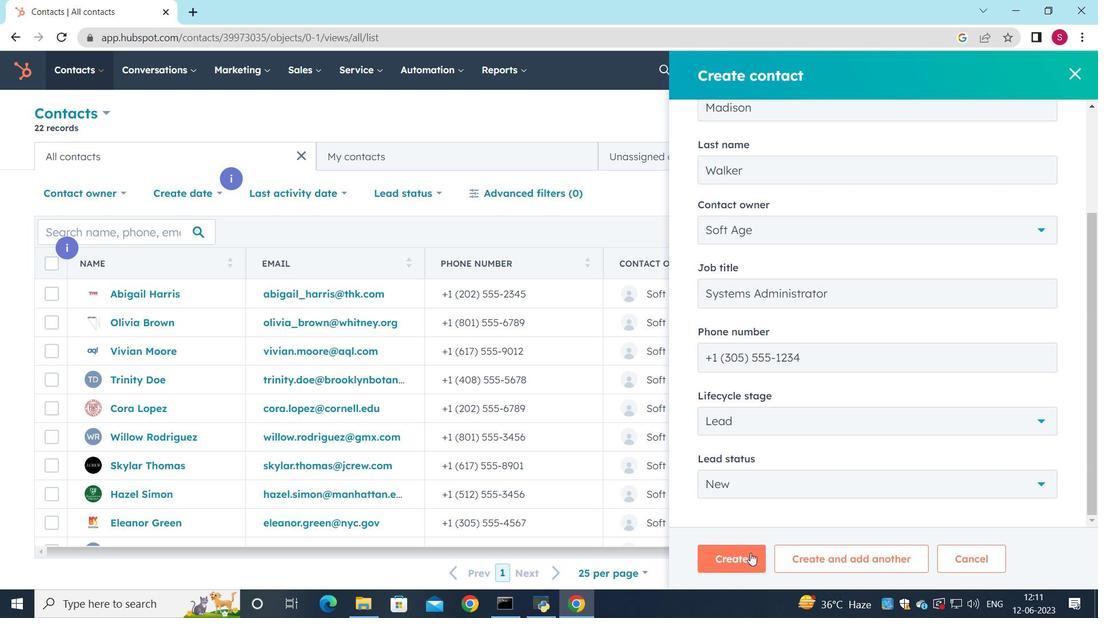 
Action: Mouse pressed left at (732, 565)
Screenshot: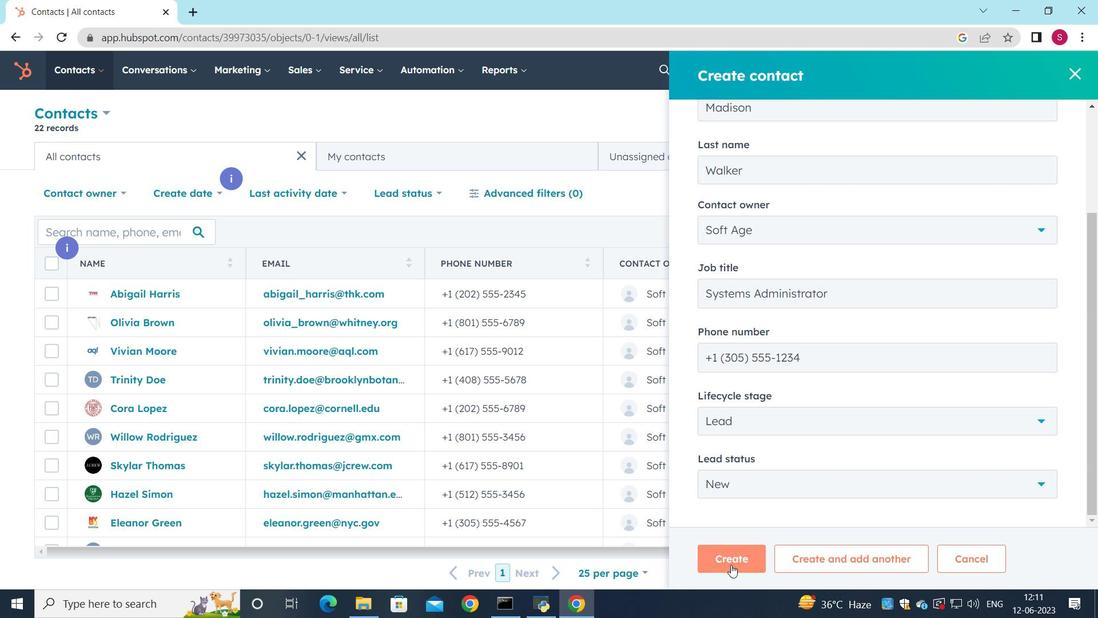 
Action: Mouse moved to (614, 425)
Screenshot: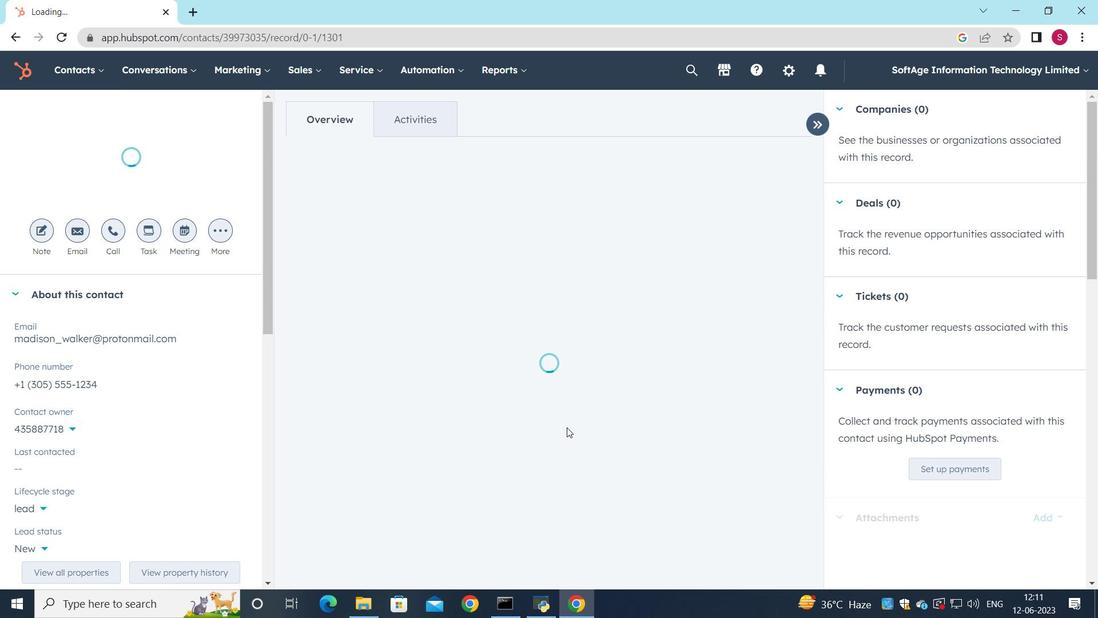 
Action: Mouse scrolled (614, 424) with delta (0, 0)
Screenshot: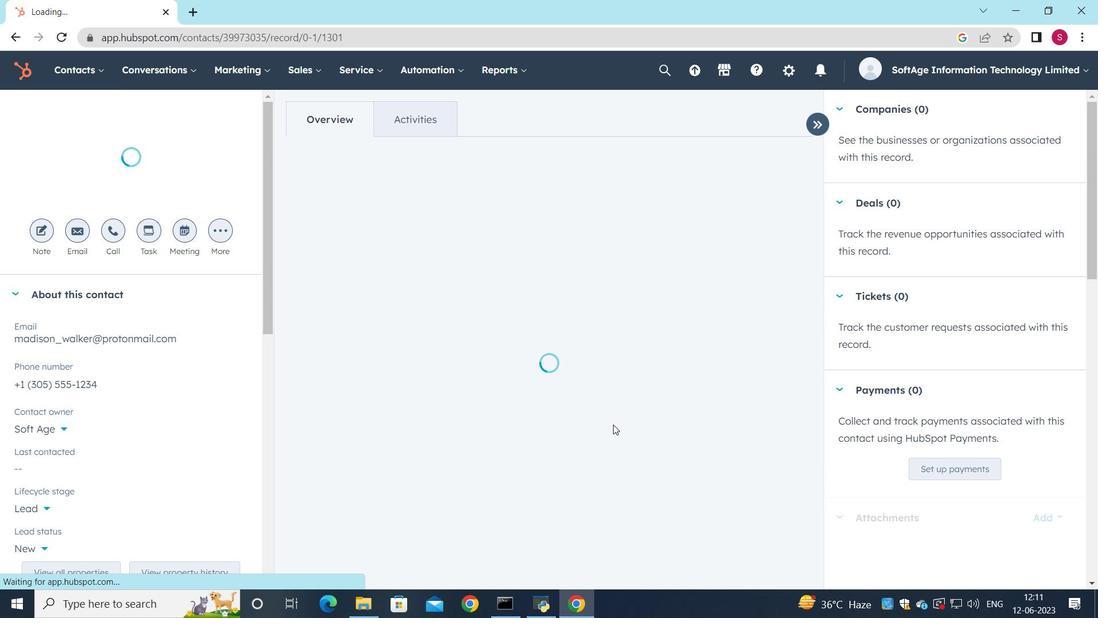 
Action: Mouse scrolled (614, 424) with delta (0, 0)
Screenshot: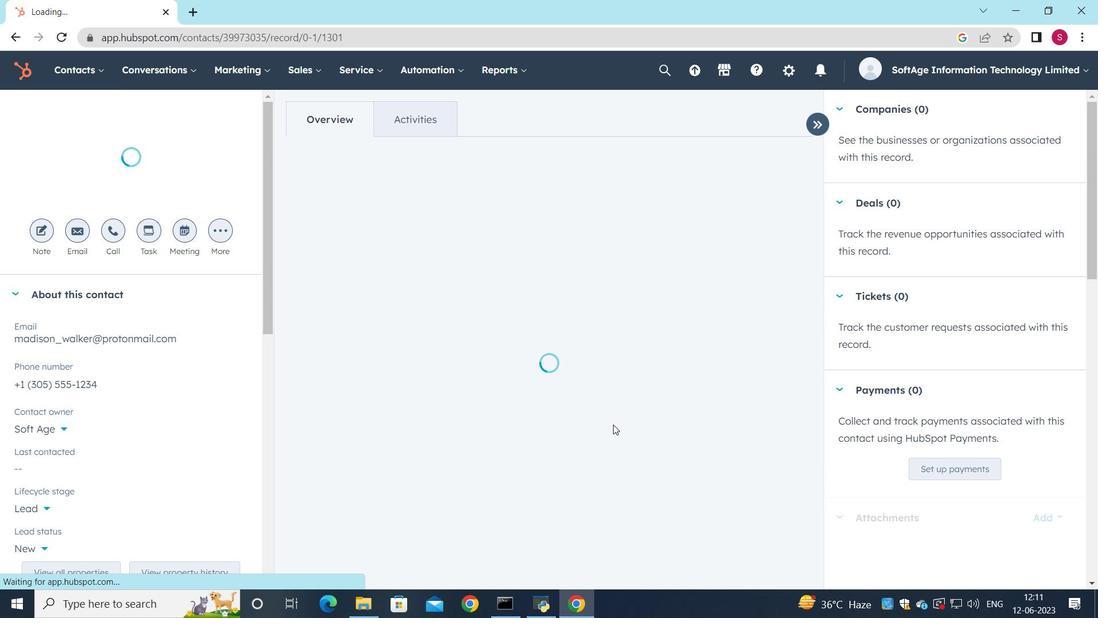 
Action: Mouse moved to (632, 426)
Screenshot: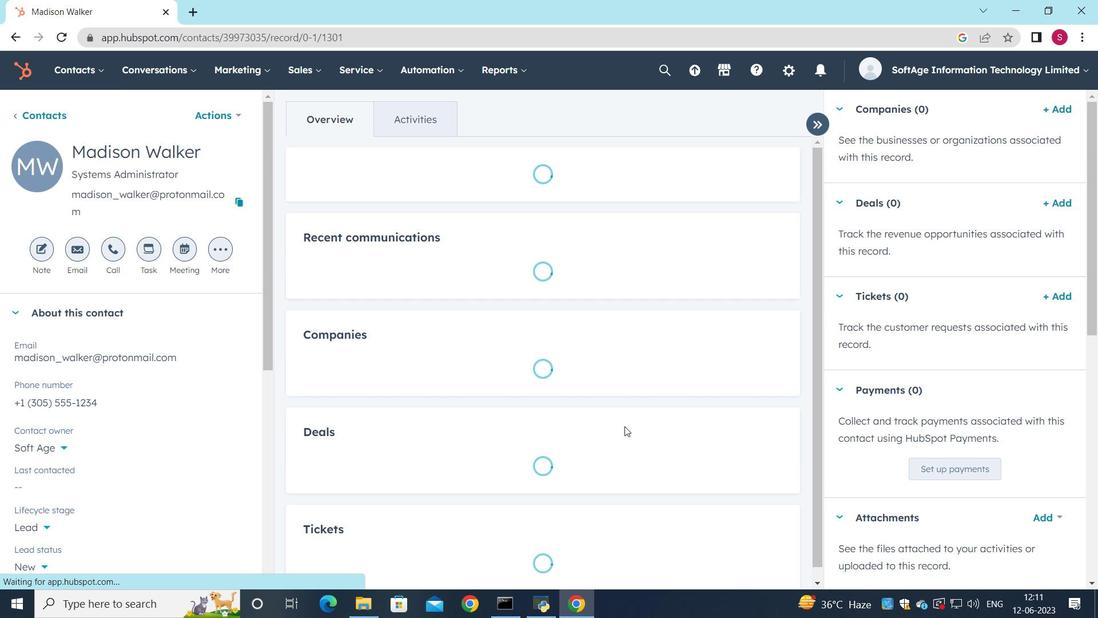 
Action: Mouse scrolled (632, 426) with delta (0, 0)
Screenshot: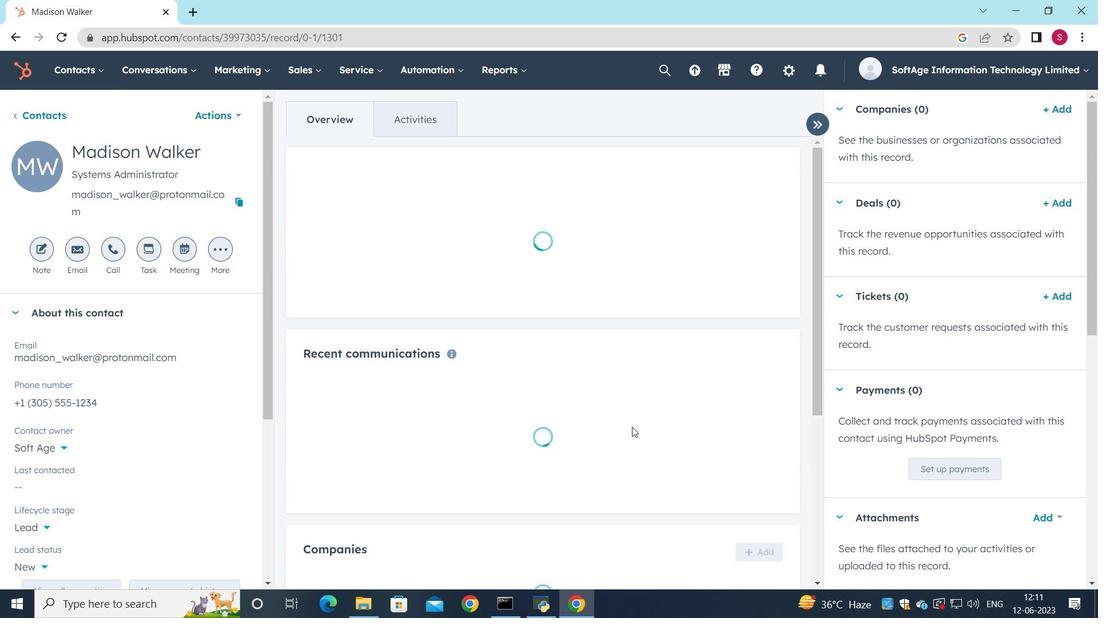 
Action: Mouse moved to (759, 393)
Screenshot: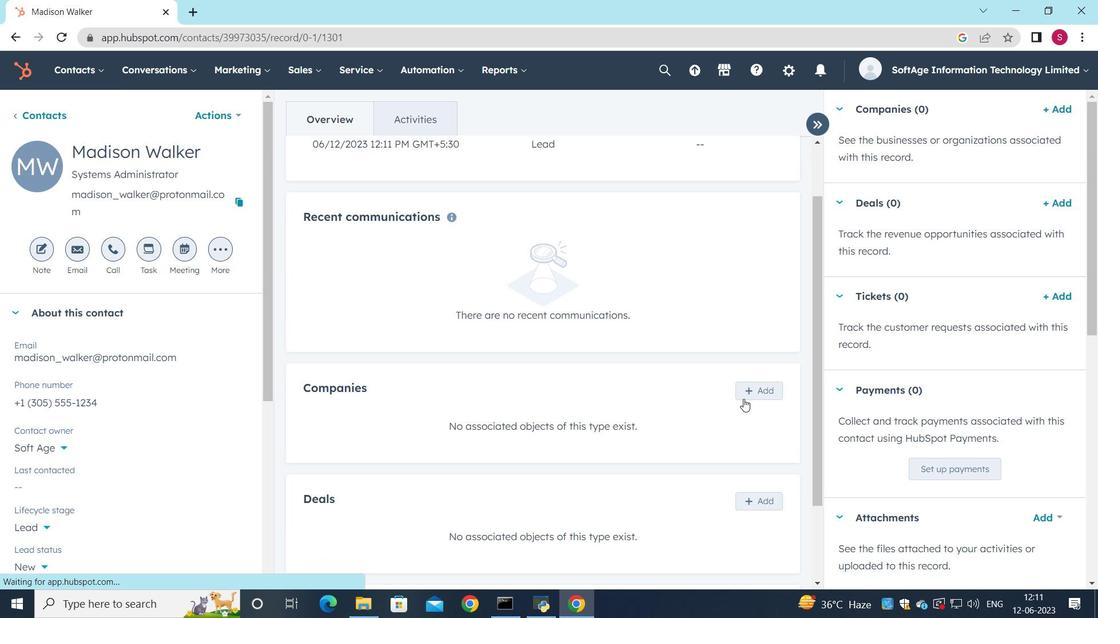 
Action: Mouse pressed left at (759, 393)
Screenshot: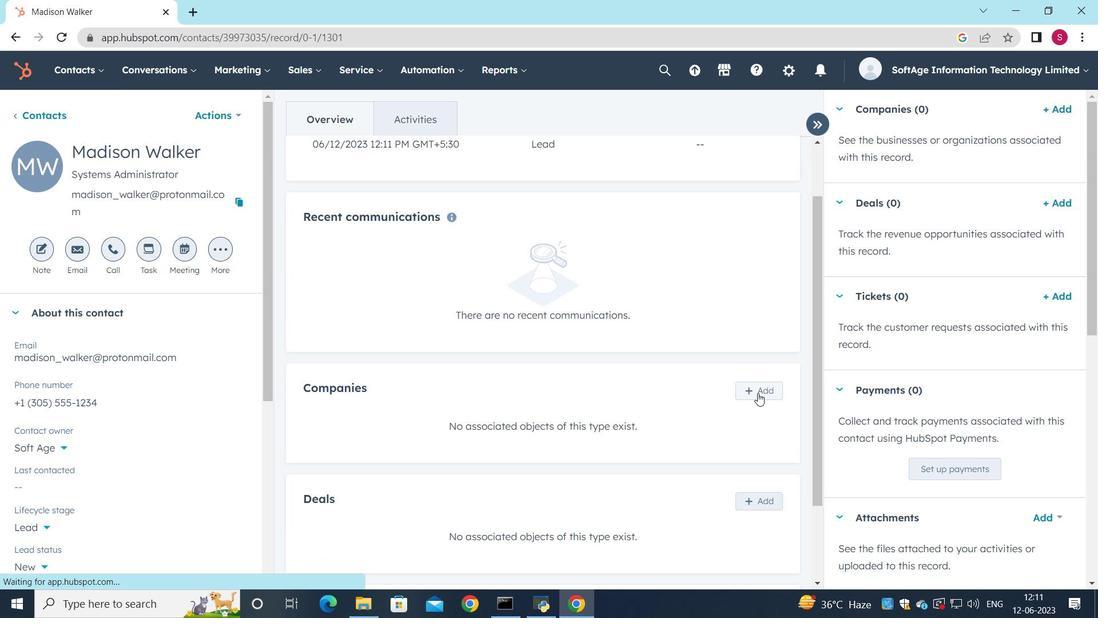 
Action: Mouse moved to (803, 159)
Screenshot: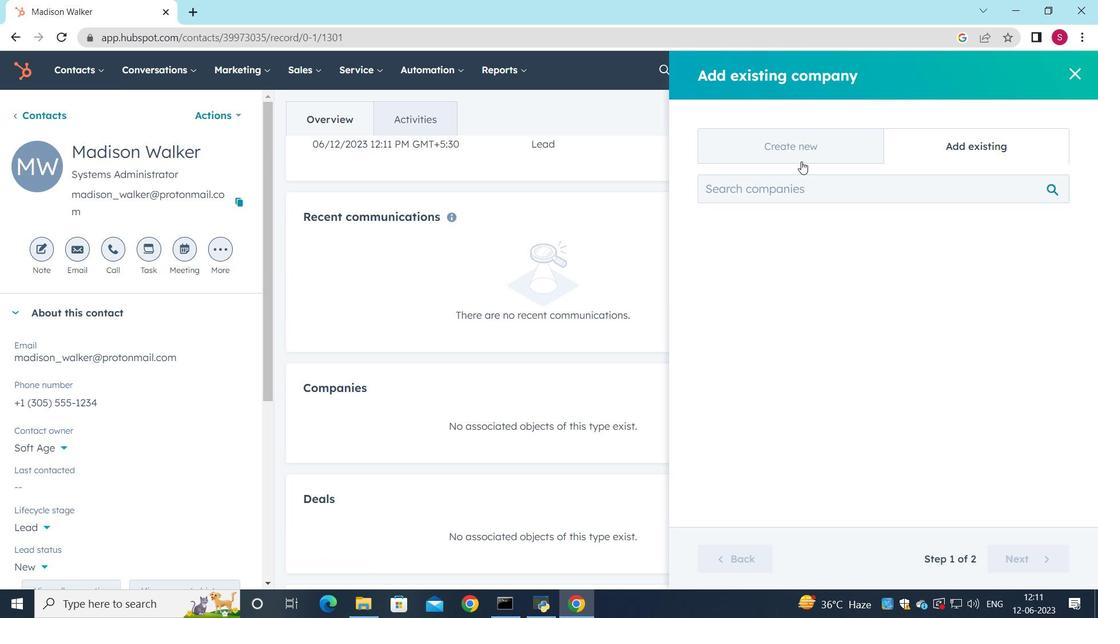 
Action: Mouse pressed left at (803, 159)
Screenshot: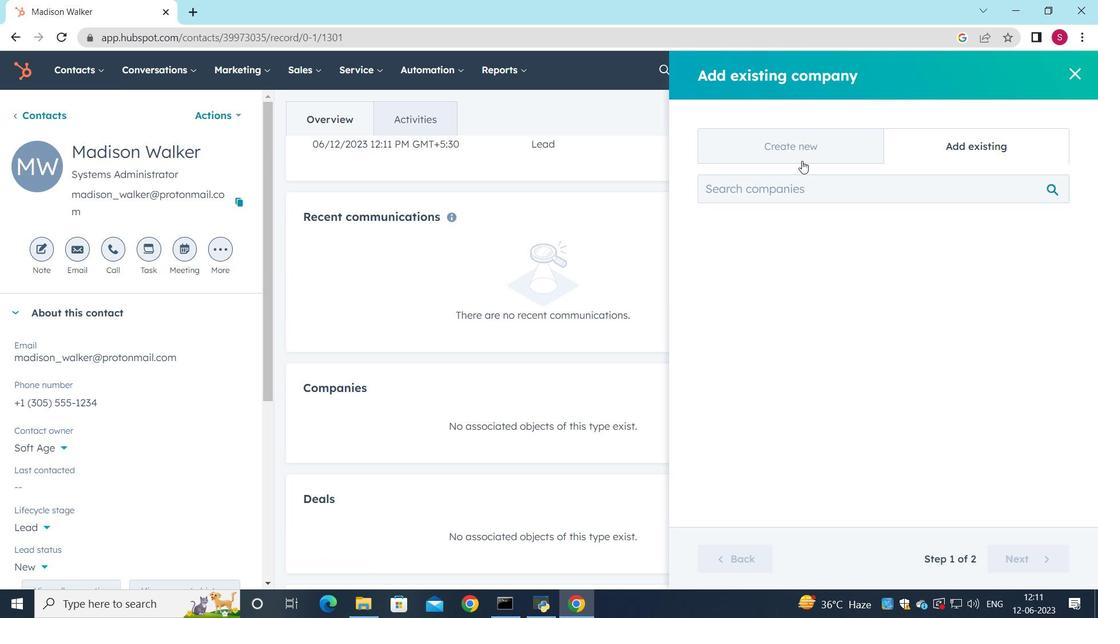 
Action: Mouse moved to (805, 232)
Screenshot: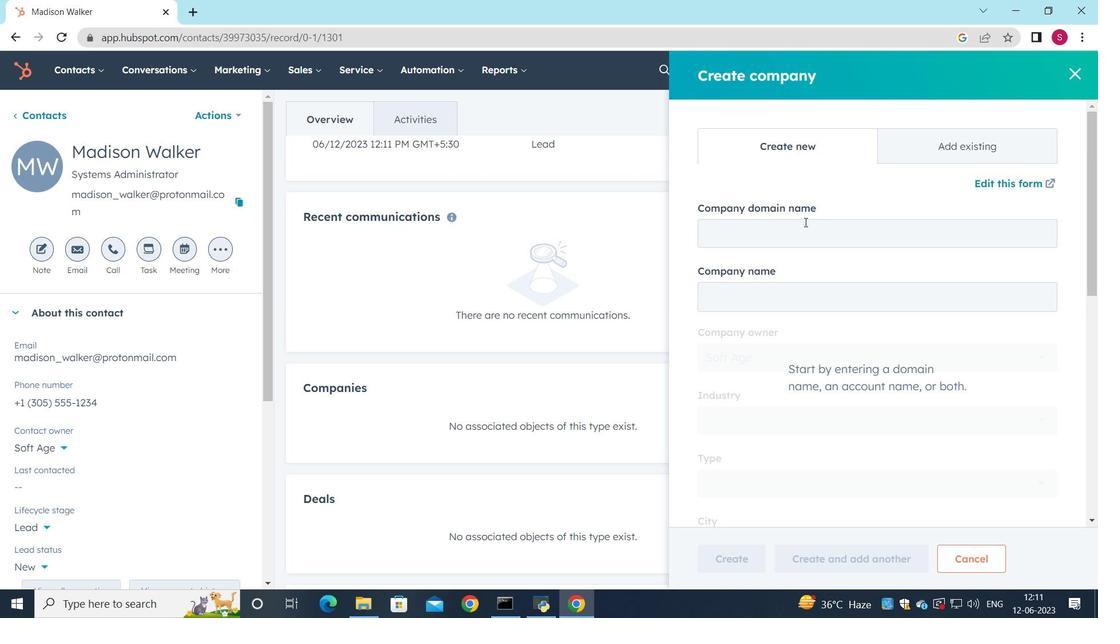 
Action: Mouse pressed left at (805, 232)
Screenshot: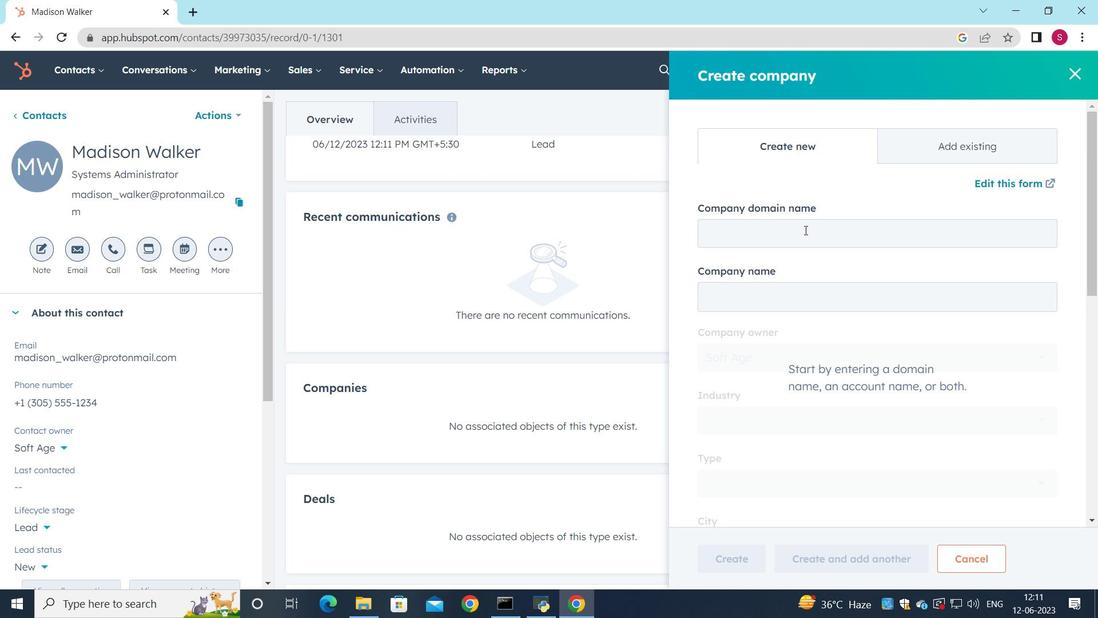 
Action: Key pressed www.towergate.com
Screenshot: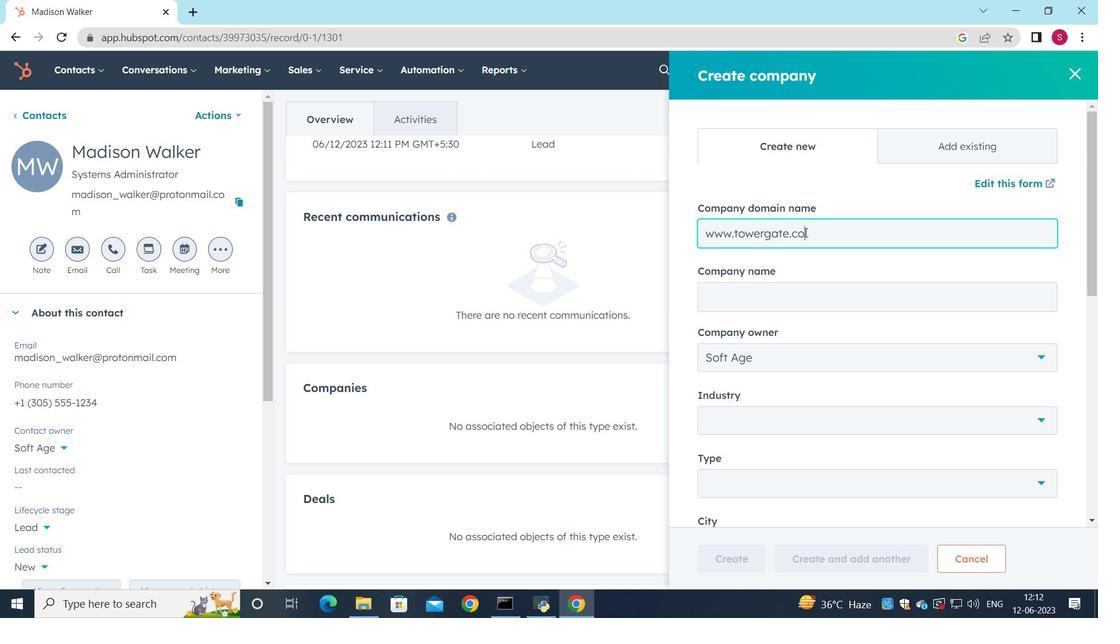 
Action: Mouse moved to (836, 348)
Screenshot: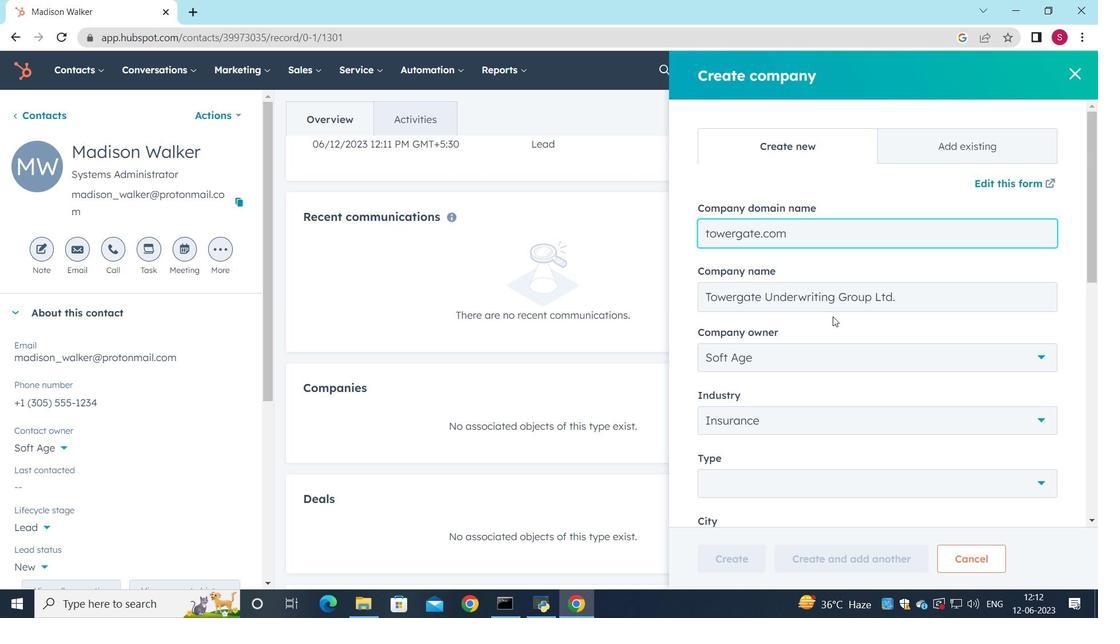 
Action: Mouse scrolled (836, 347) with delta (0, 0)
Screenshot: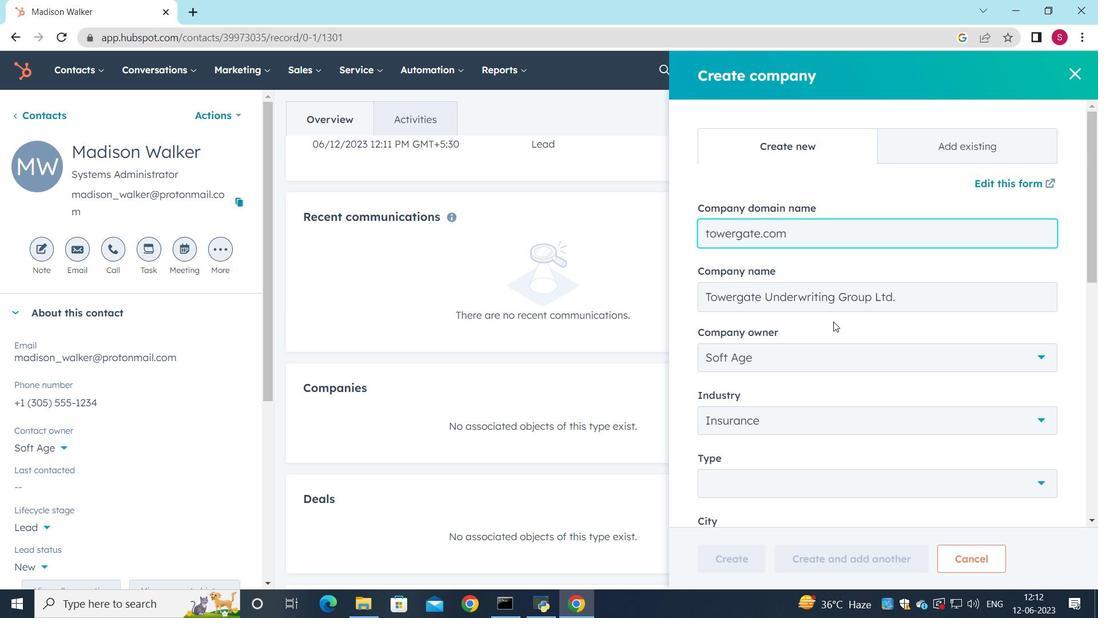 
Action: Mouse moved to (835, 356)
Screenshot: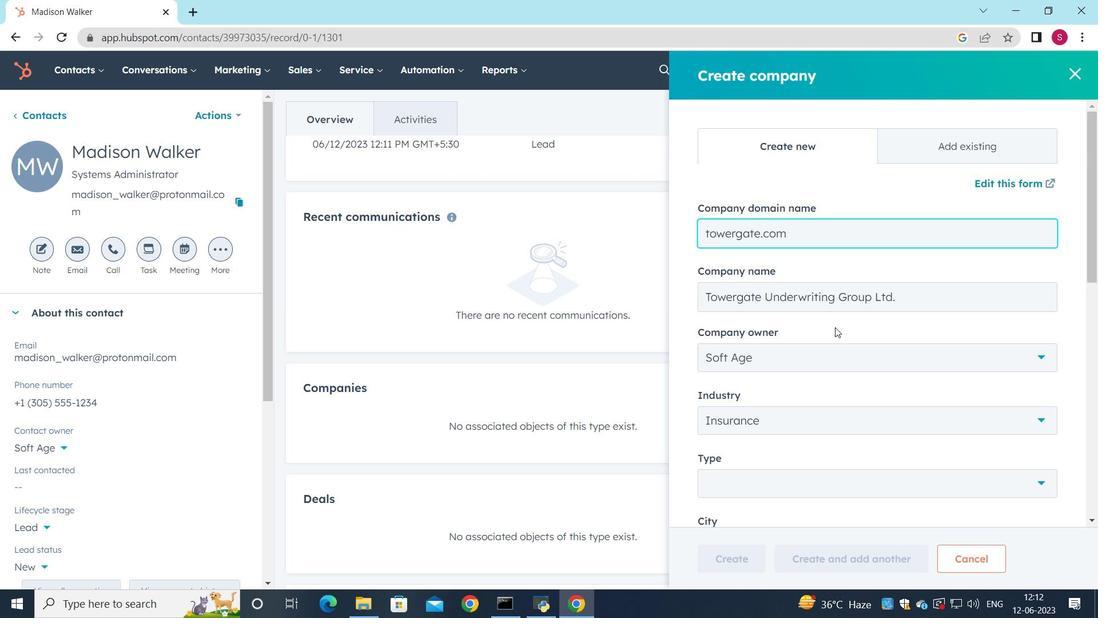 
Action: Mouse scrolled (835, 356) with delta (0, 0)
Screenshot: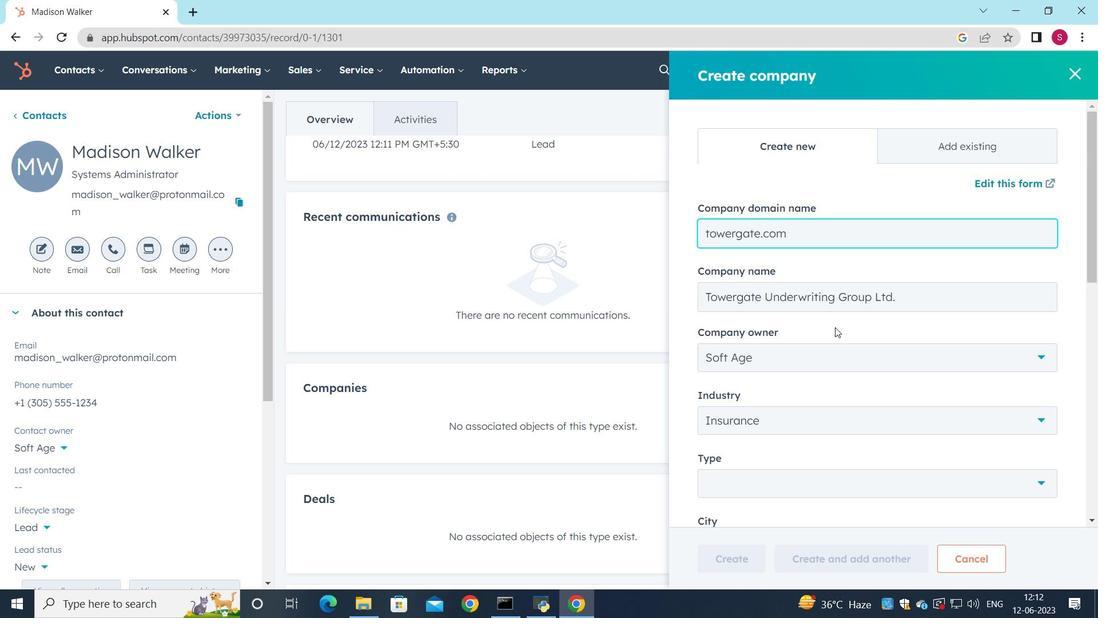 
Action: Mouse moved to (1055, 335)
Screenshot: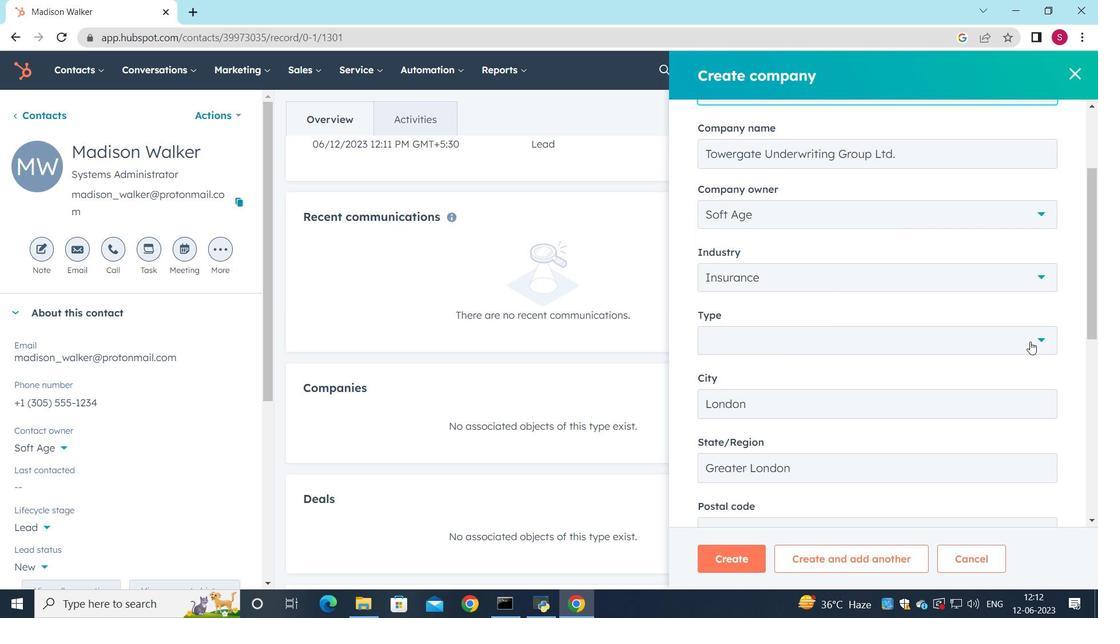 
Action: Mouse pressed left at (1055, 335)
Screenshot: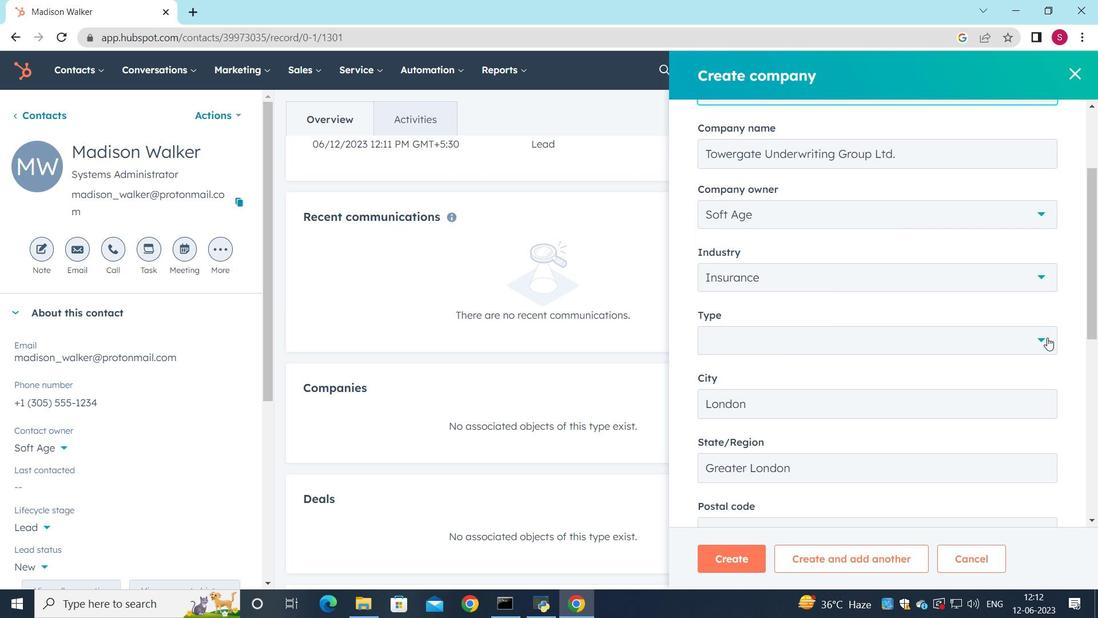 
Action: Mouse moved to (856, 404)
Screenshot: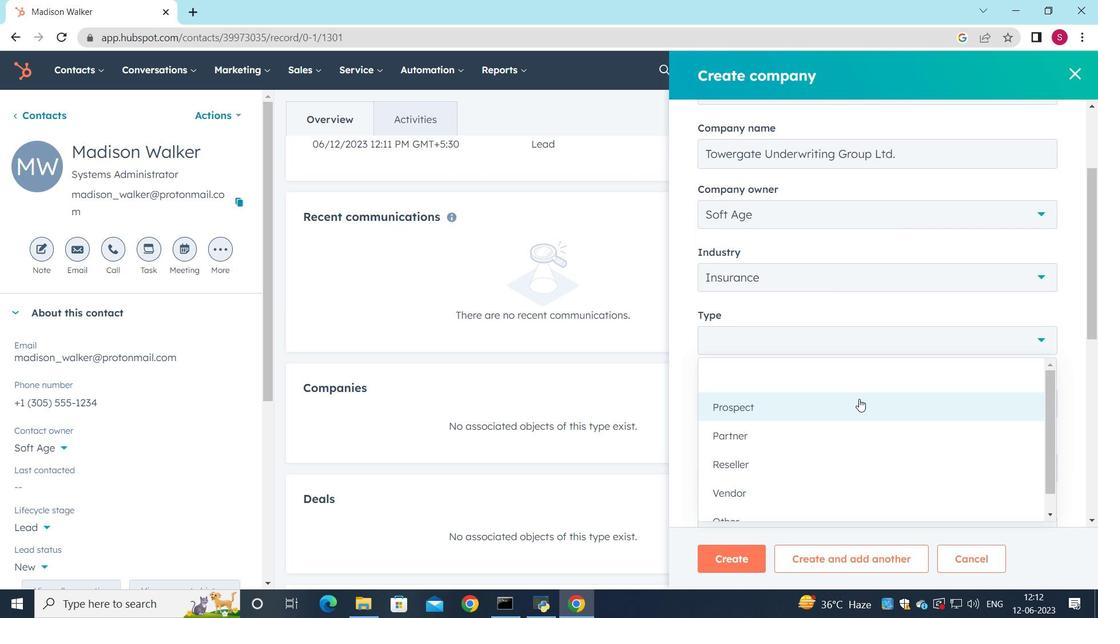
Action: Mouse pressed left at (856, 404)
Screenshot: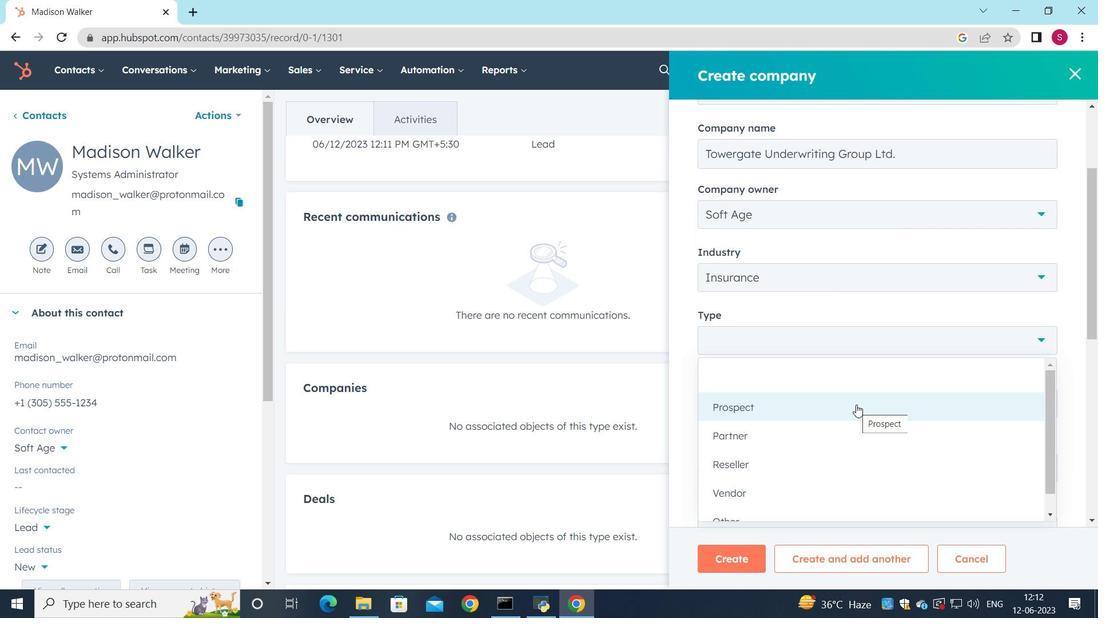
Action: Mouse scrolled (856, 404) with delta (0, 0)
Screenshot: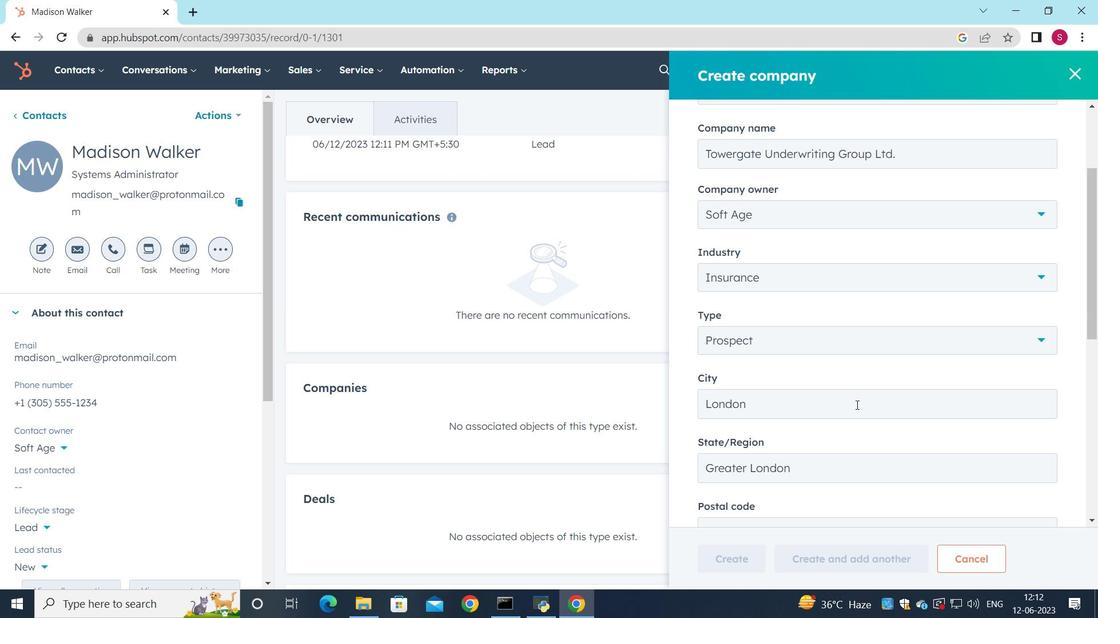 
Action: Mouse scrolled (856, 404) with delta (0, 0)
Screenshot: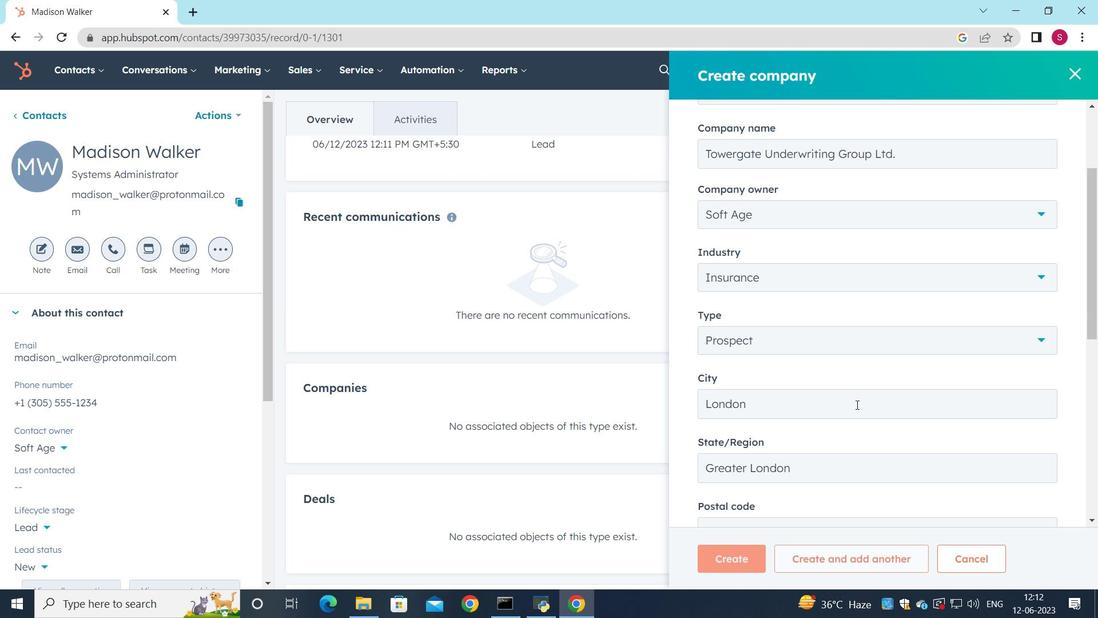 
Action: Mouse scrolled (856, 404) with delta (0, 0)
Screenshot: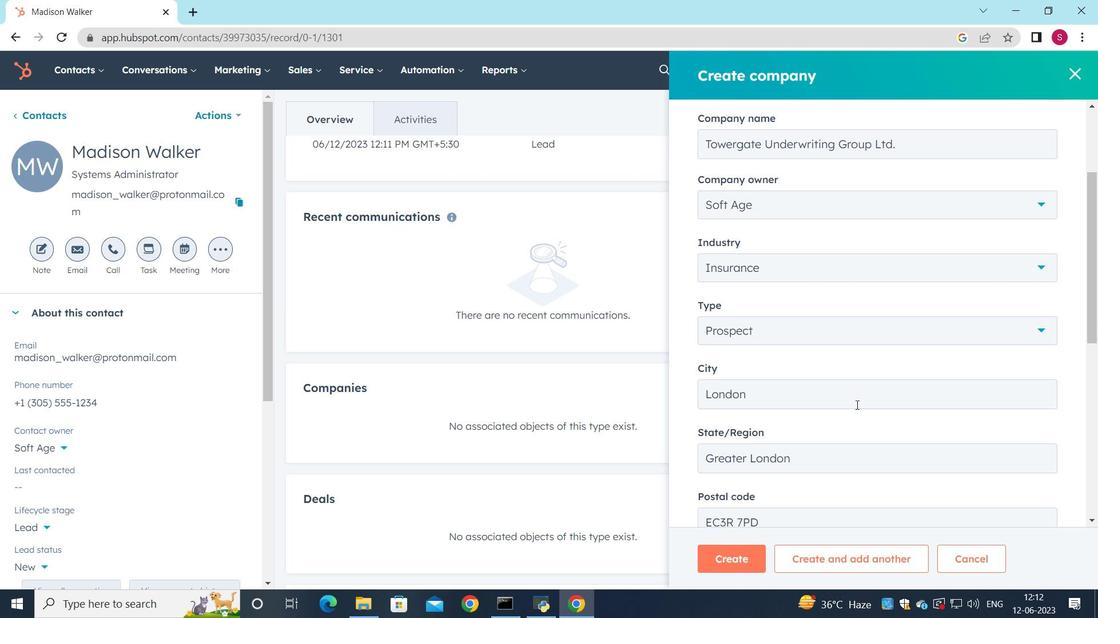 
Action: Mouse moved to (732, 564)
Screenshot: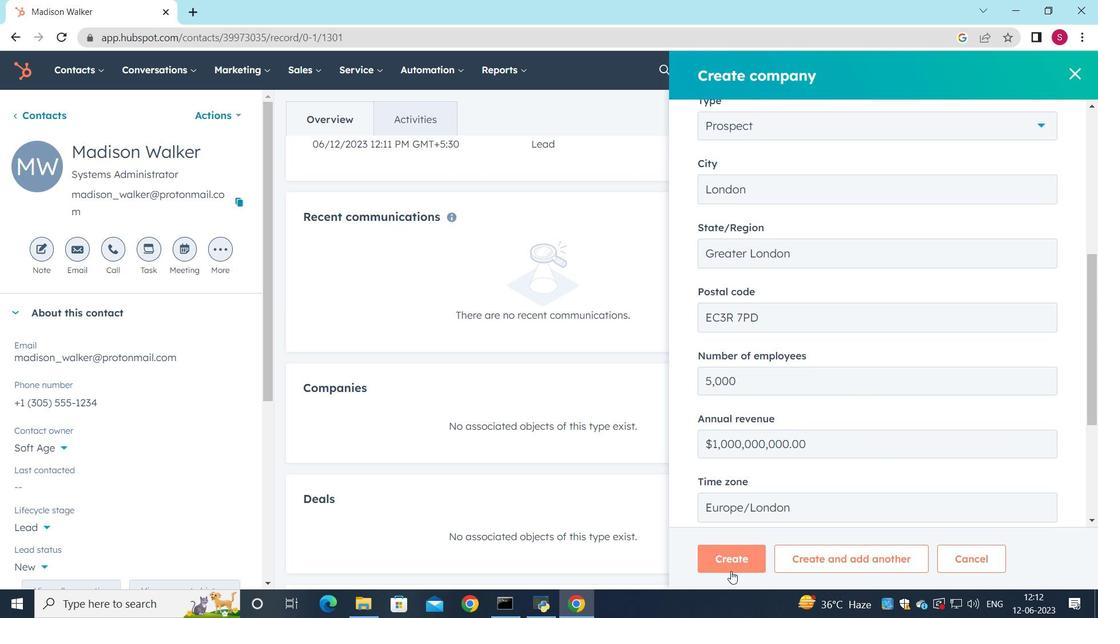 
Action: Mouse pressed left at (732, 564)
Screenshot: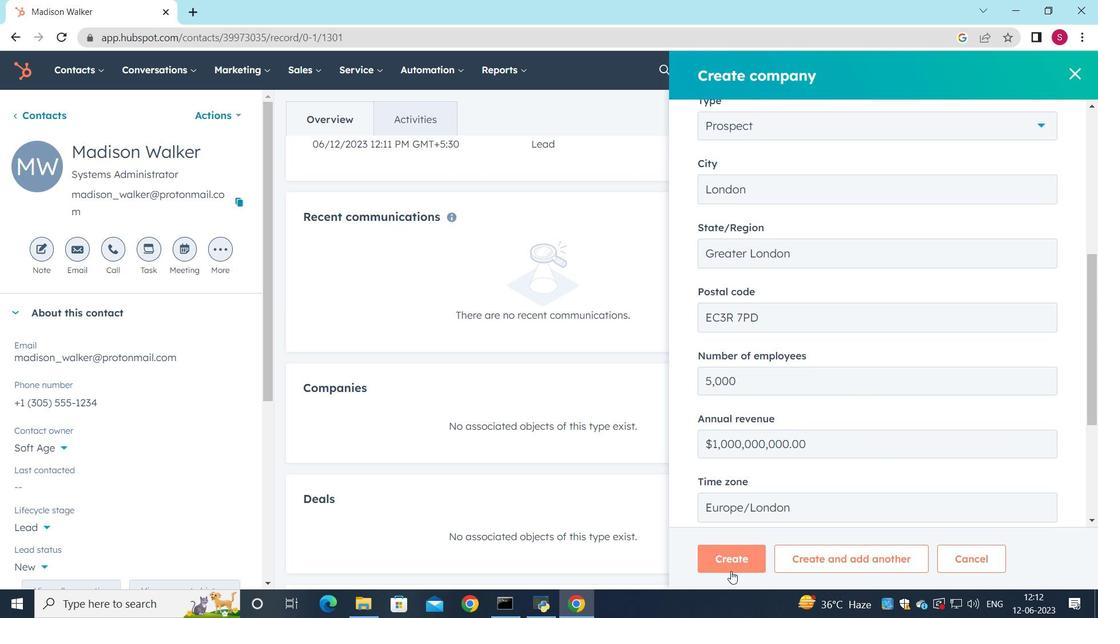 
Action: Mouse moved to (562, 462)
Screenshot: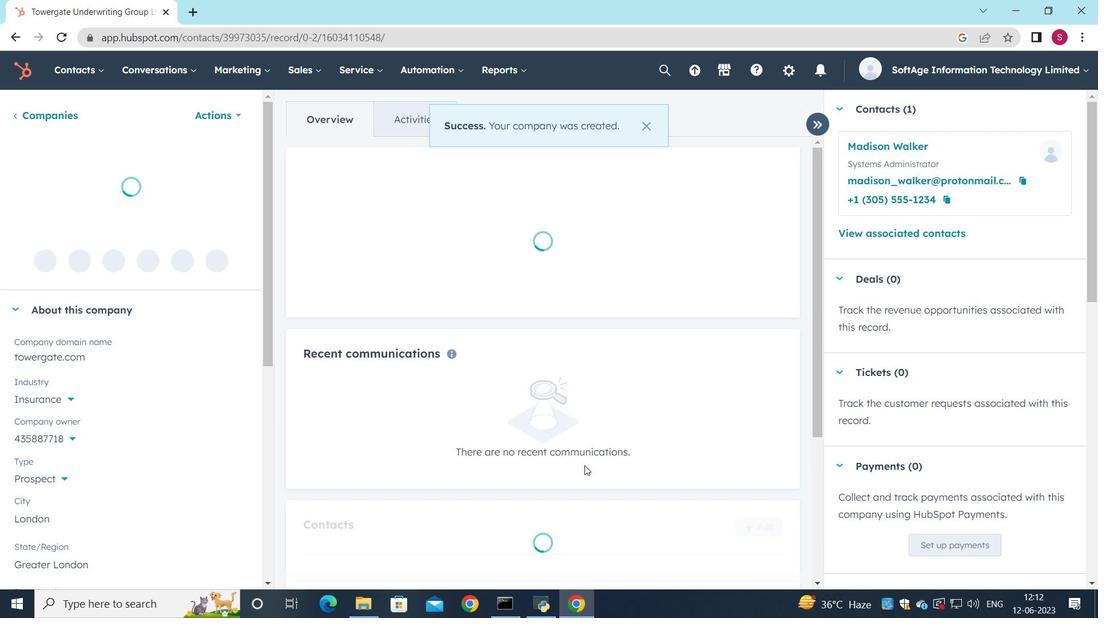 
Action: Mouse scrolled (562, 461) with delta (0, 0)
Screenshot: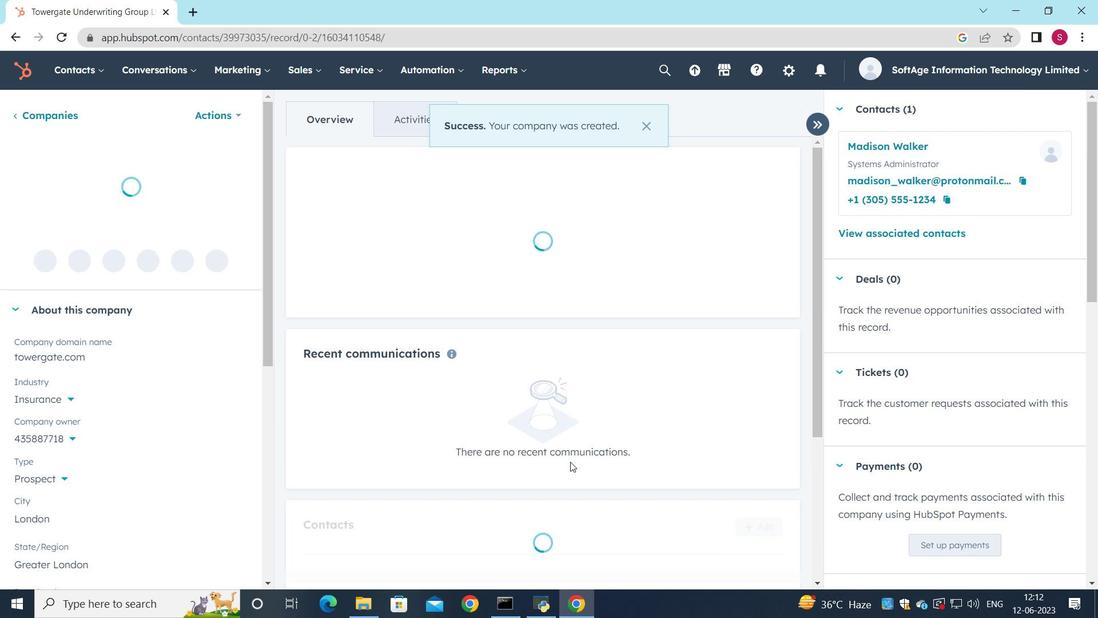 
Action: Mouse moved to (571, 464)
Screenshot: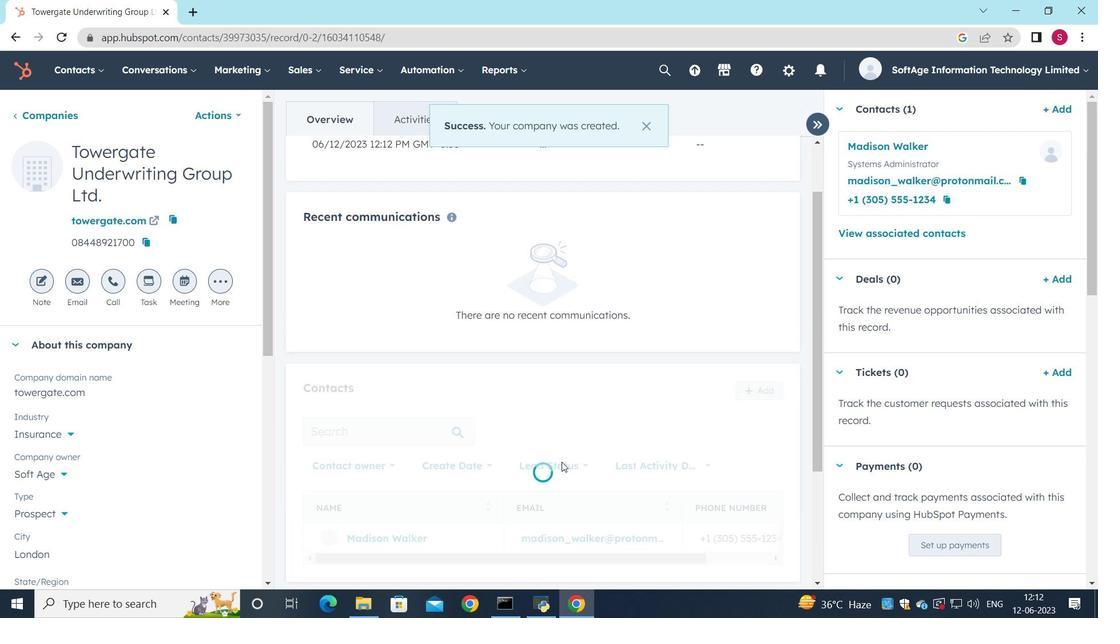 
Action: Mouse scrolled (571, 464) with delta (0, 0)
Screenshot: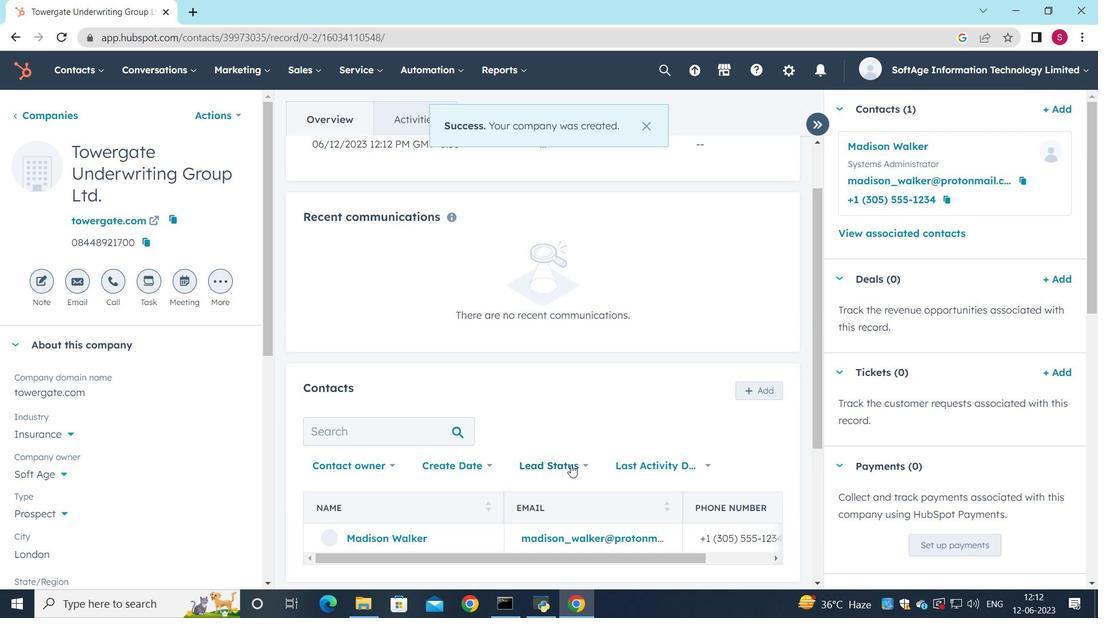 
Action: Mouse scrolled (571, 464) with delta (0, 0)
Screenshot: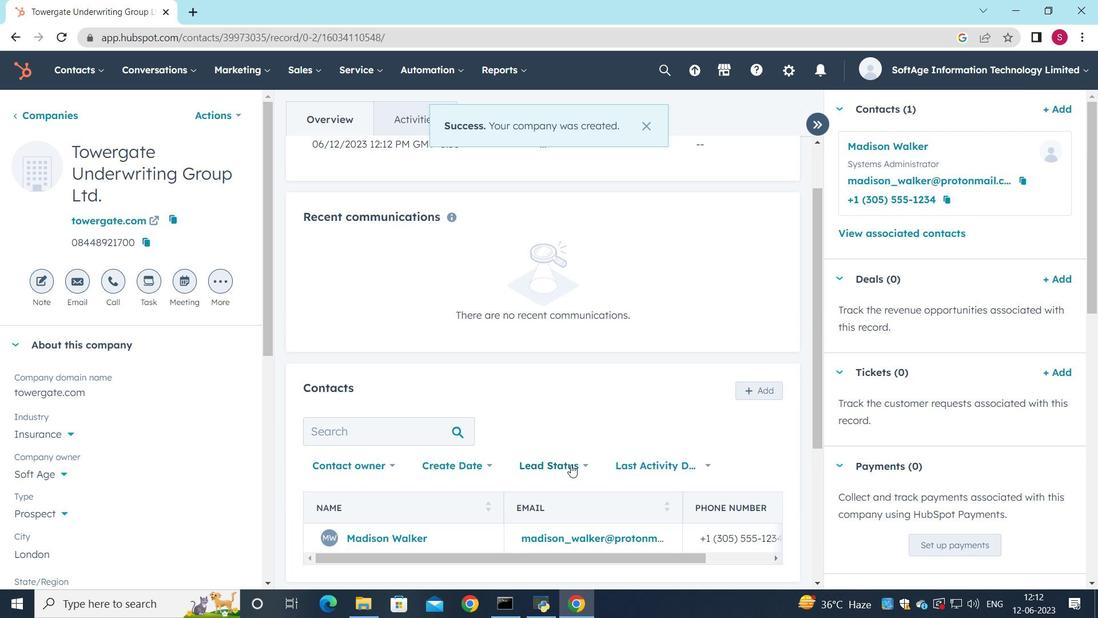 
